 Task: Look for space in Kansas City, United States from 10th July, 2023 to 15th July, 2023 for 7 adults in price range Rs.10000 to Rs.15000. Place can be entire place or shared room with 4 bedrooms having 7 beds and 4 bathrooms. Property type can be house, flat, guest house. Amenities needed are: wifi, TV, free parkinig on premises, gym, breakfast. Booking option can be shelf check-in. Required host language is English.
Action: Mouse moved to (423, 110)
Screenshot: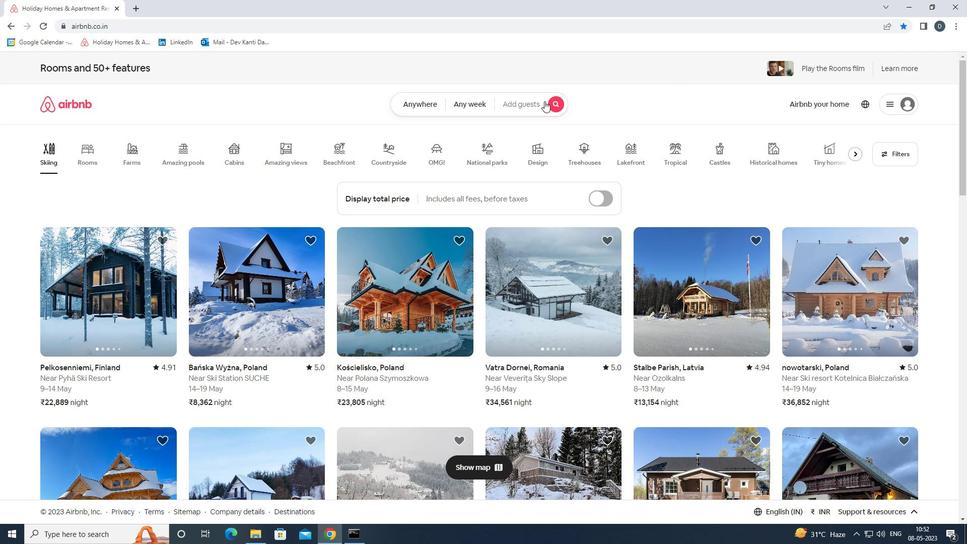 
Action: Mouse pressed left at (423, 110)
Screenshot: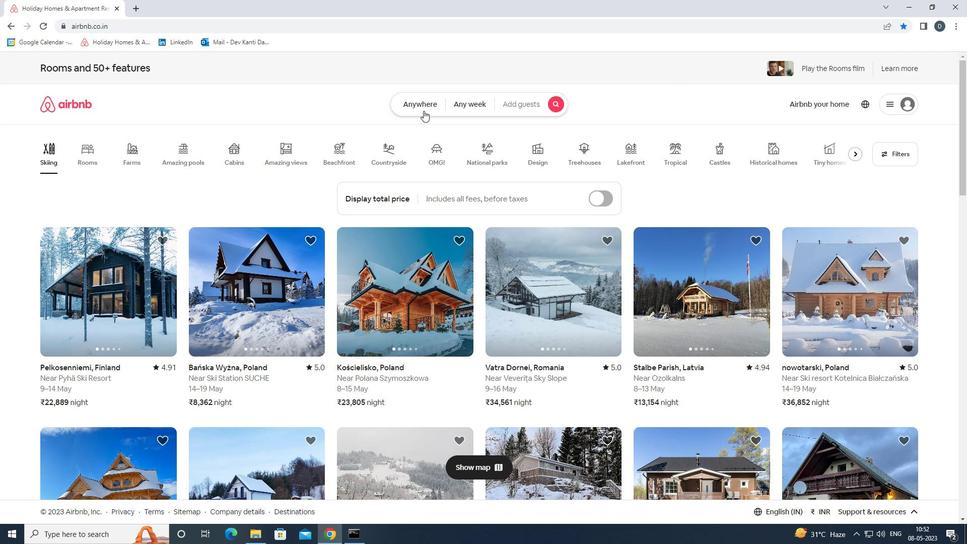 
Action: Mouse moved to (345, 142)
Screenshot: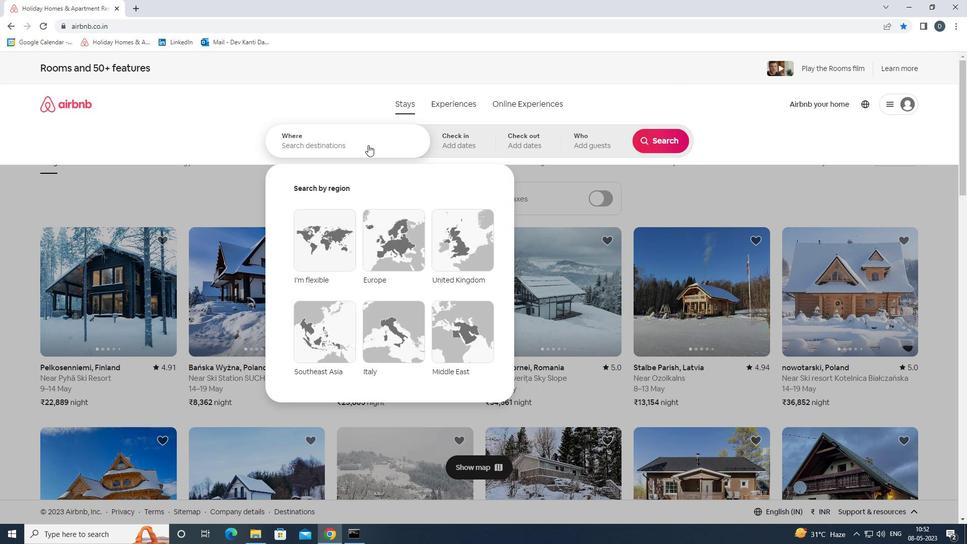 
Action: Mouse pressed left at (345, 142)
Screenshot: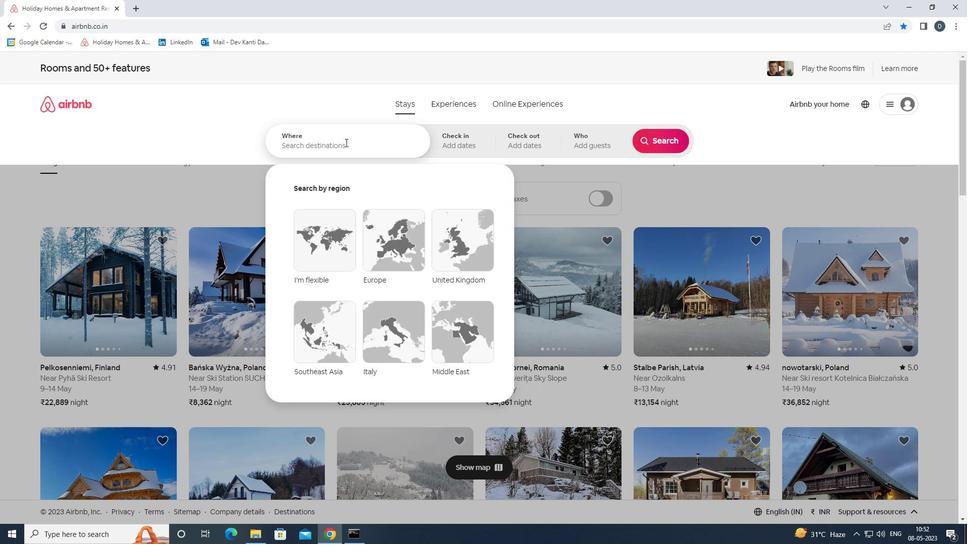 
Action: Mouse moved to (345, 142)
Screenshot: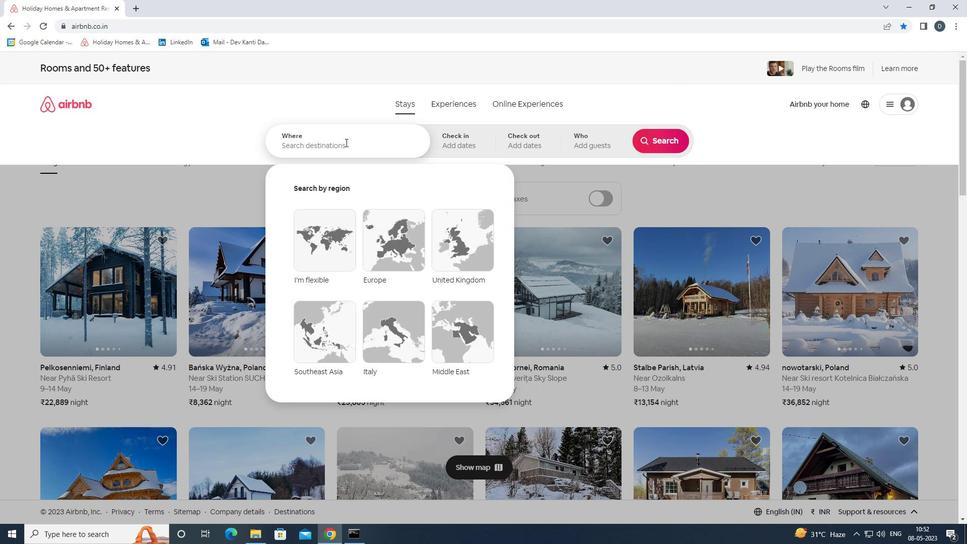 
Action: Key pressed <Key.shift>
Screenshot: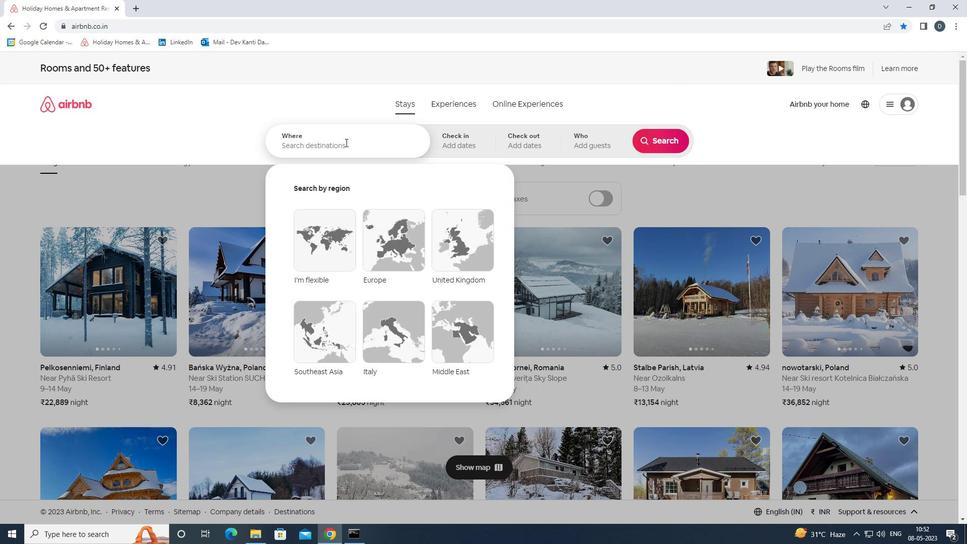 
Action: Mouse moved to (309, 155)
Screenshot: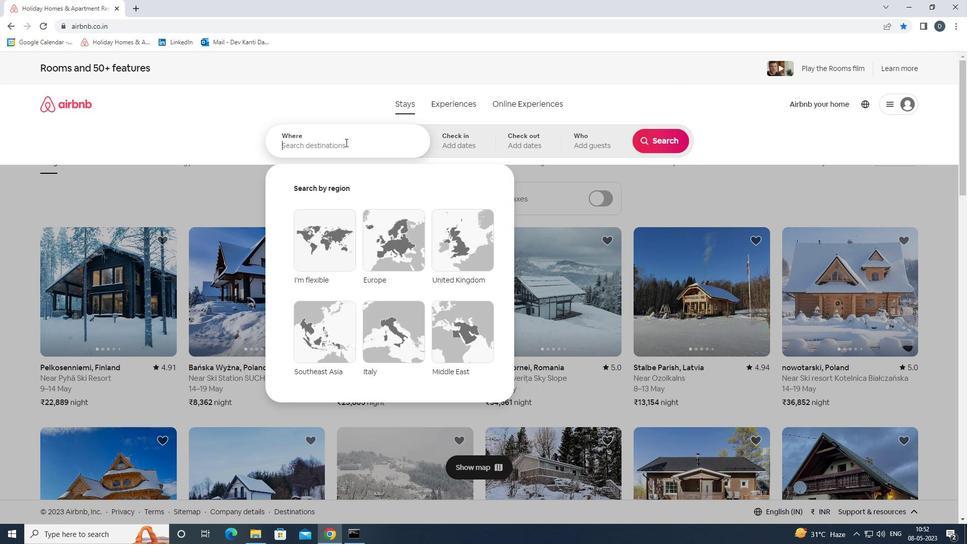 
Action: Key pressed <Key.shift><Key.shift><Key.shift><Key.shift>KANSAS<Key.space><Key.shift><Key.shift>CITY,<Key.shift><Key.shift><Key.shift><Key.shift><Key.shift><Key.shift><Key.shift><Key.shift>UNITED<Key.space><Key.shift><Key.shift><Key.shift><Key.shift><Key.shift>STATES
Screenshot: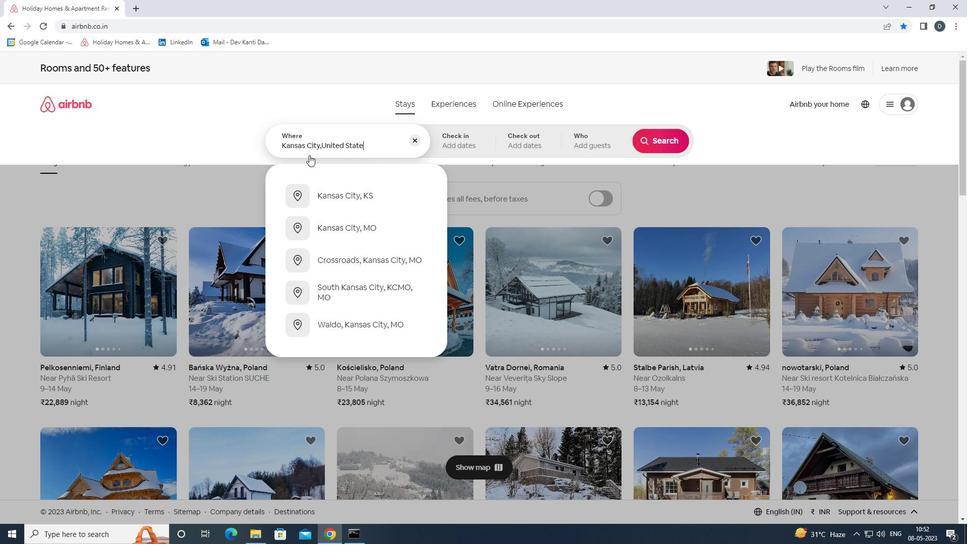 
Action: Mouse moved to (314, 153)
Screenshot: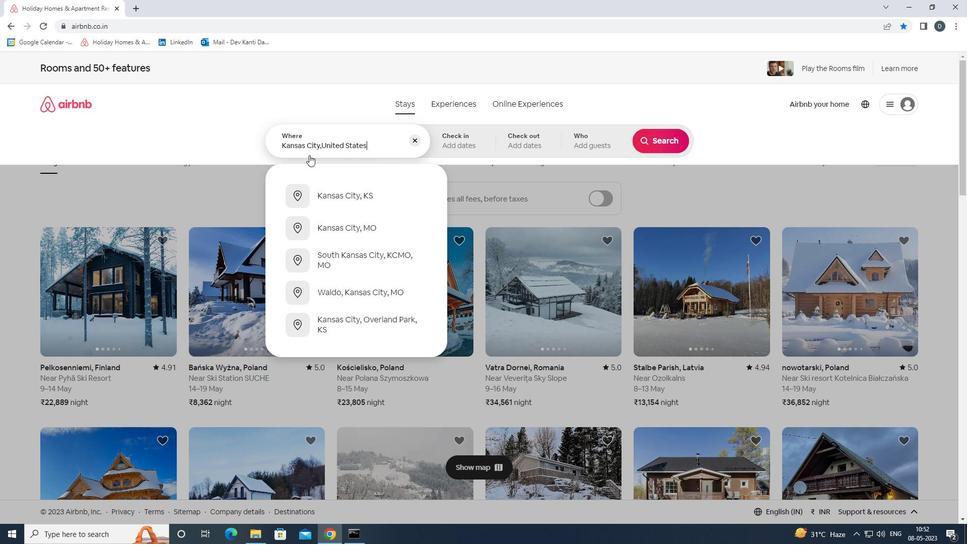 
Action: Key pressed <Key.enter>
Screenshot: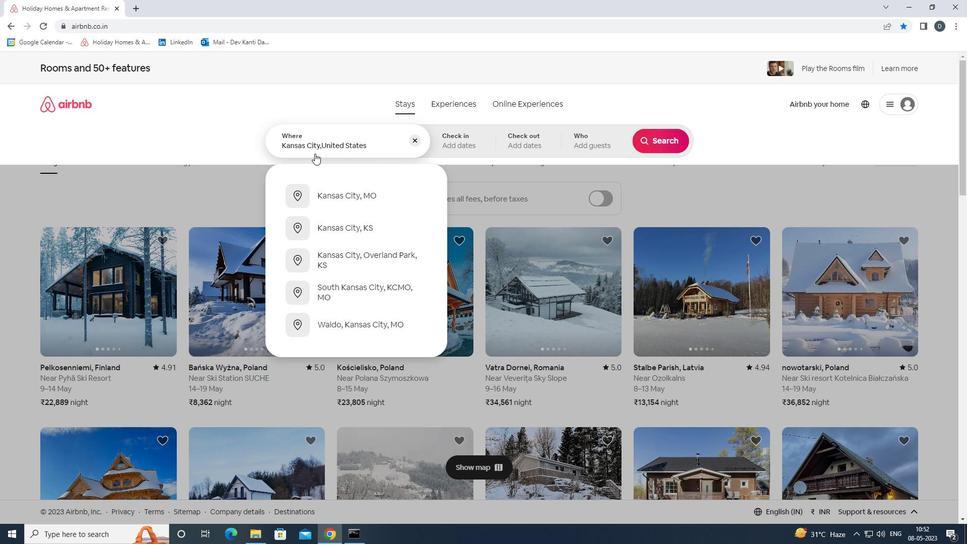 
Action: Mouse moved to (656, 222)
Screenshot: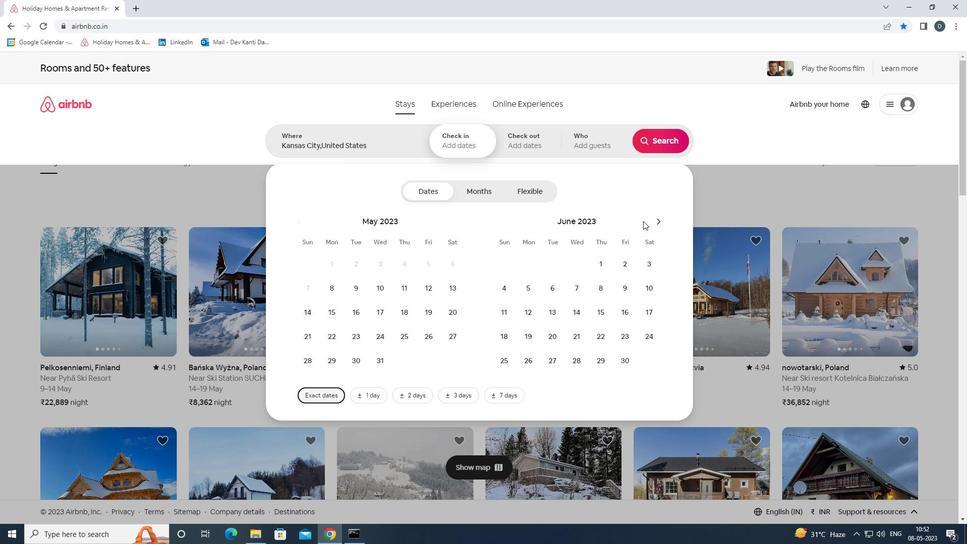 
Action: Mouse pressed left at (656, 222)
Screenshot: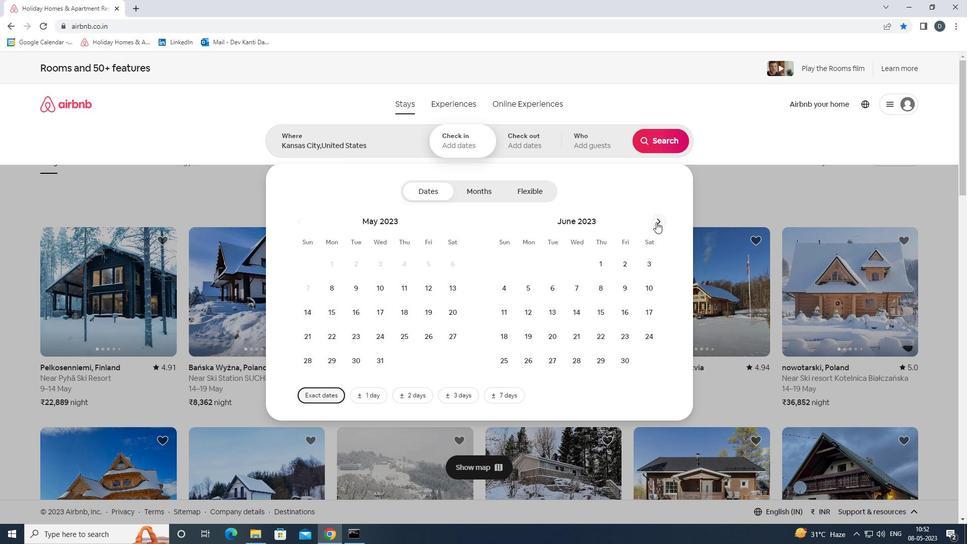
Action: Mouse moved to (536, 313)
Screenshot: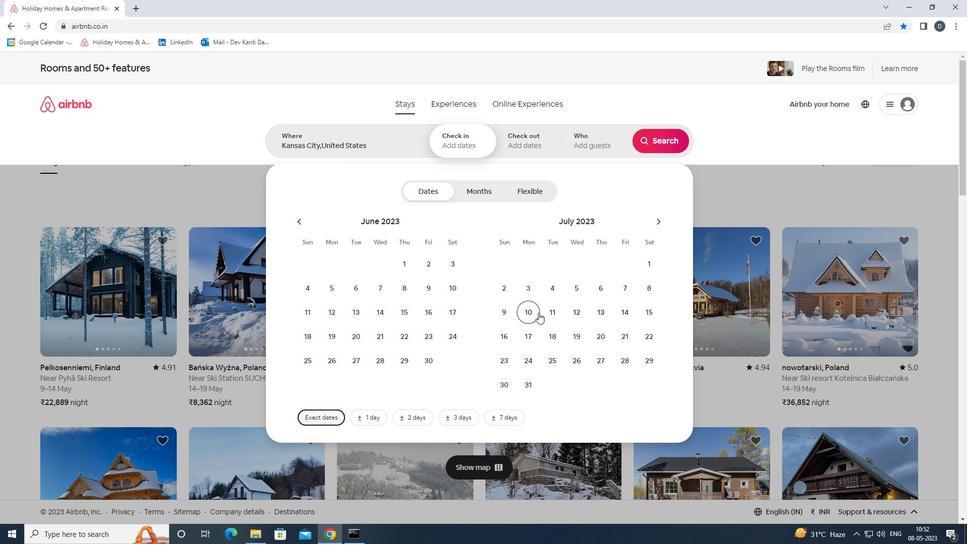 
Action: Mouse pressed left at (536, 313)
Screenshot: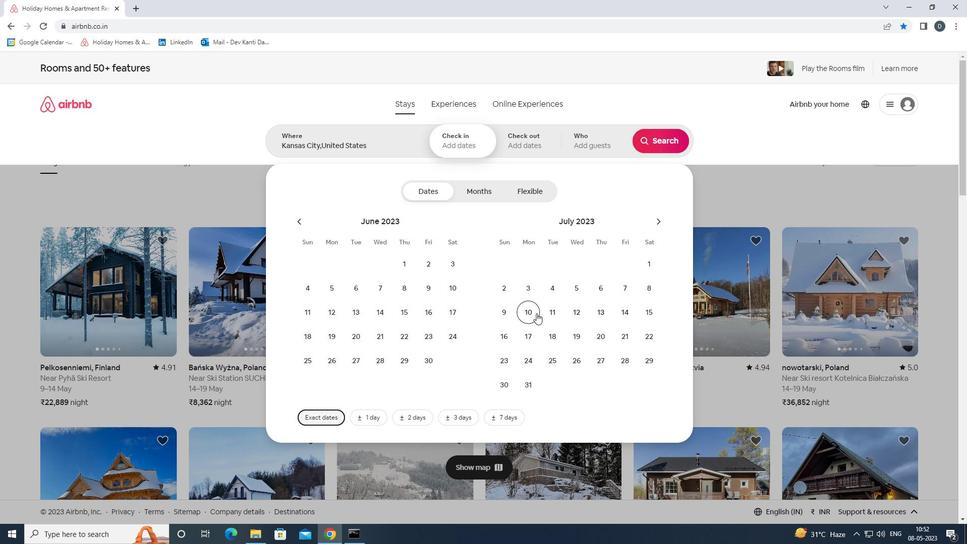 
Action: Mouse moved to (642, 311)
Screenshot: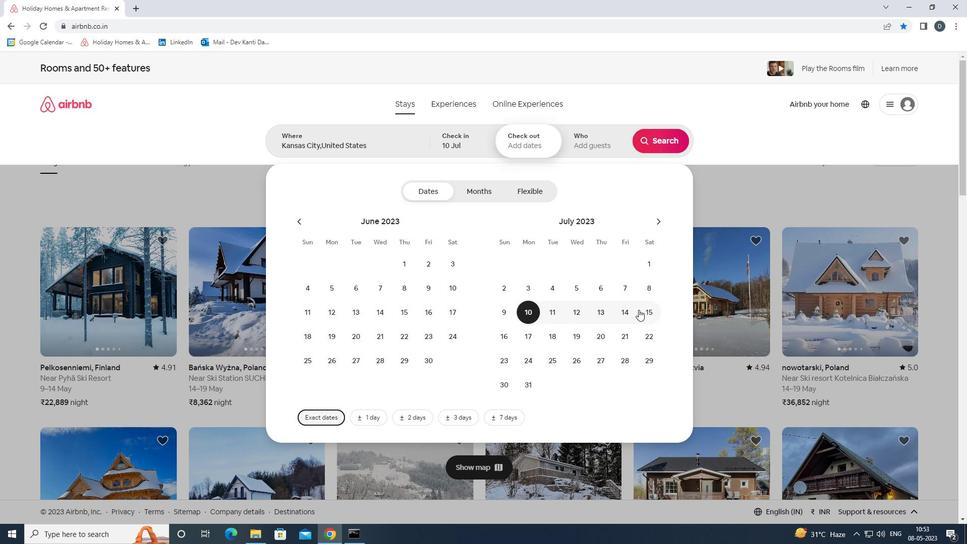 
Action: Mouse pressed left at (642, 311)
Screenshot: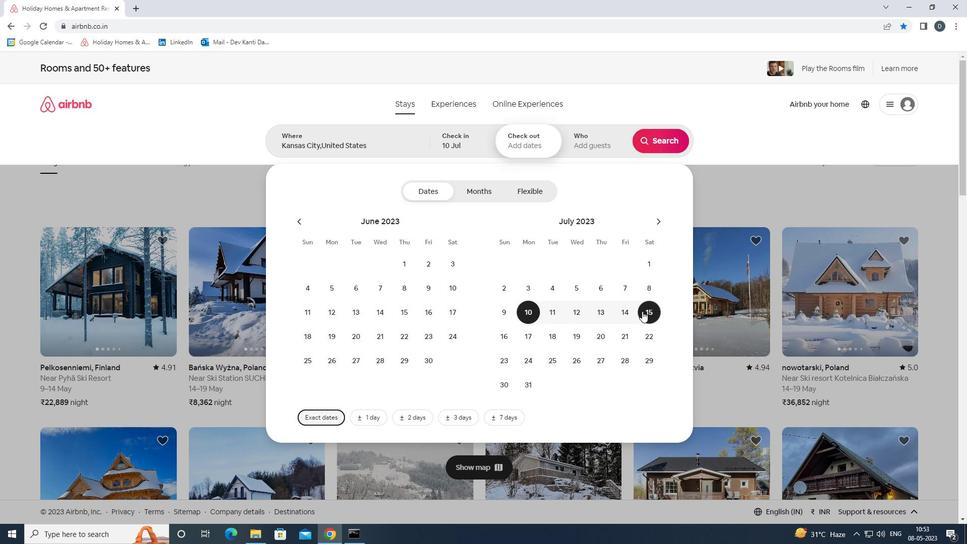 
Action: Mouse moved to (596, 149)
Screenshot: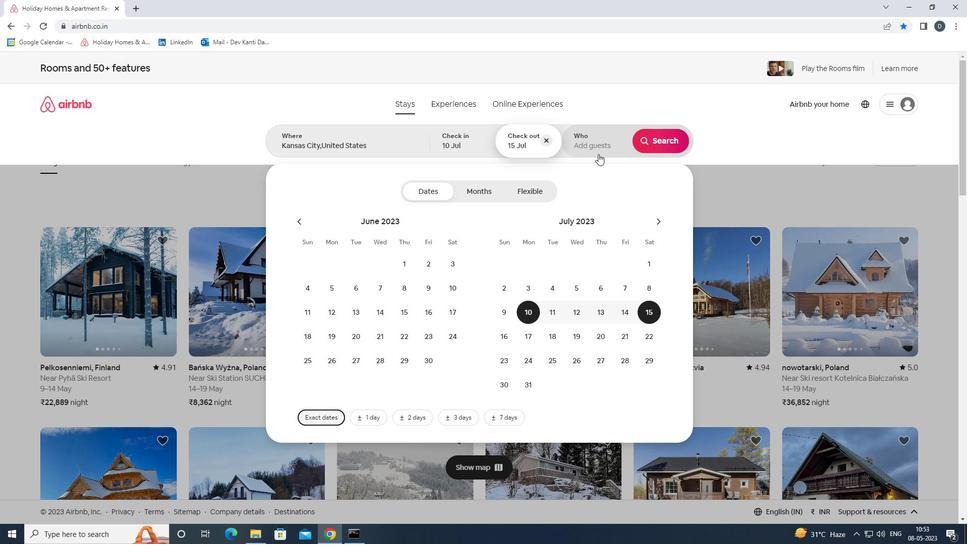 
Action: Mouse pressed left at (596, 149)
Screenshot: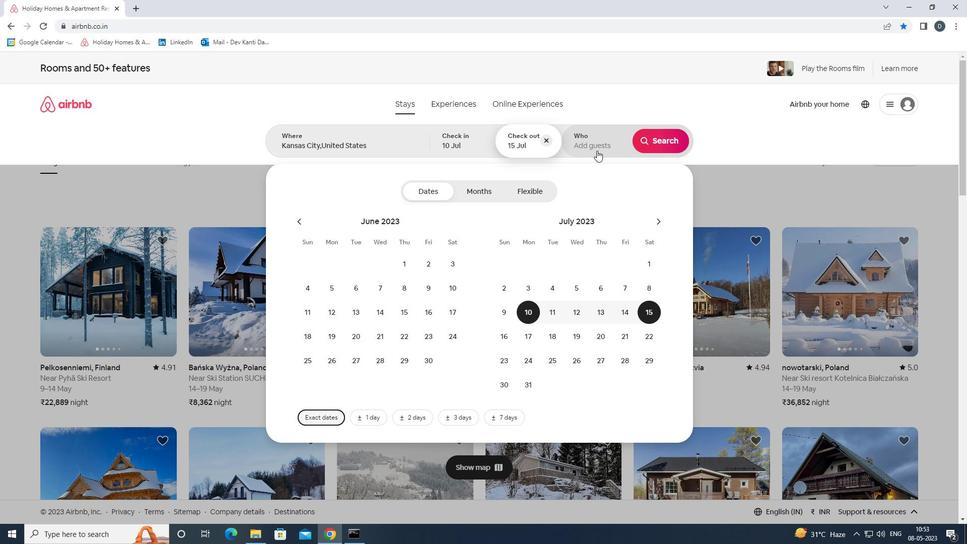 
Action: Mouse moved to (668, 198)
Screenshot: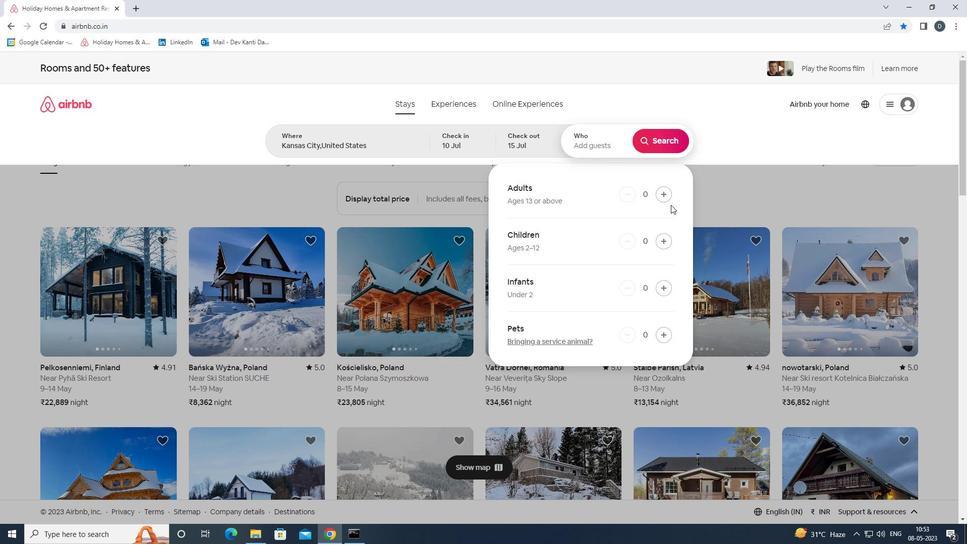 
Action: Mouse pressed left at (668, 198)
Screenshot: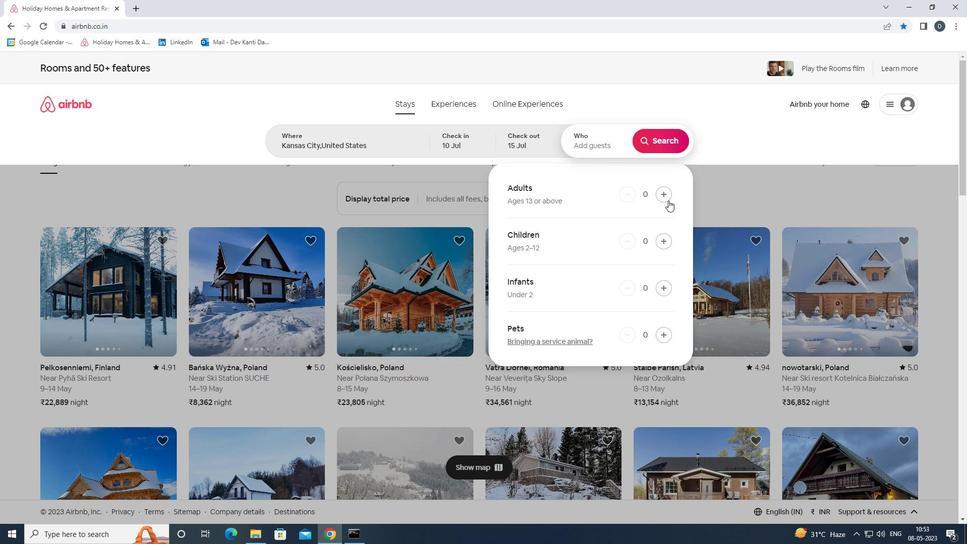 
Action: Mouse pressed left at (668, 198)
Screenshot: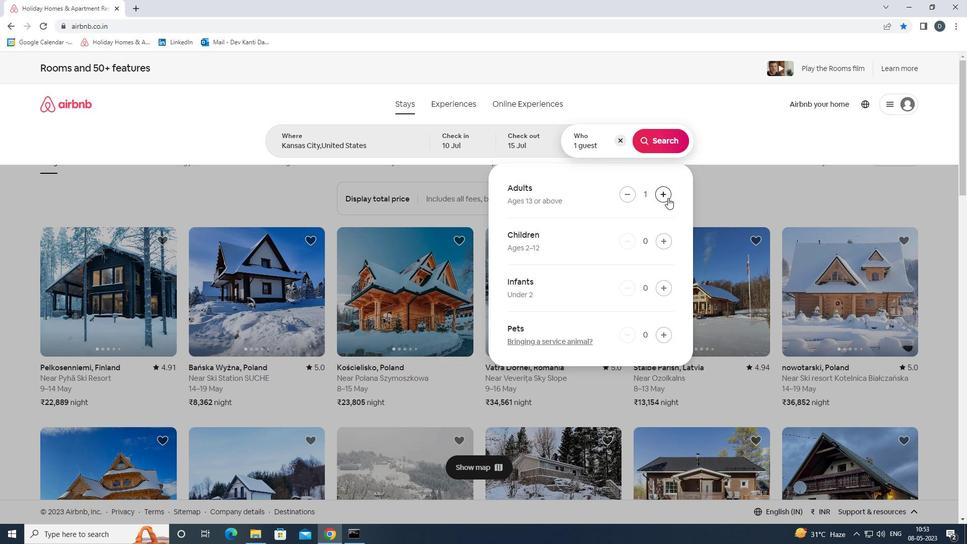 
Action: Mouse pressed left at (668, 198)
Screenshot: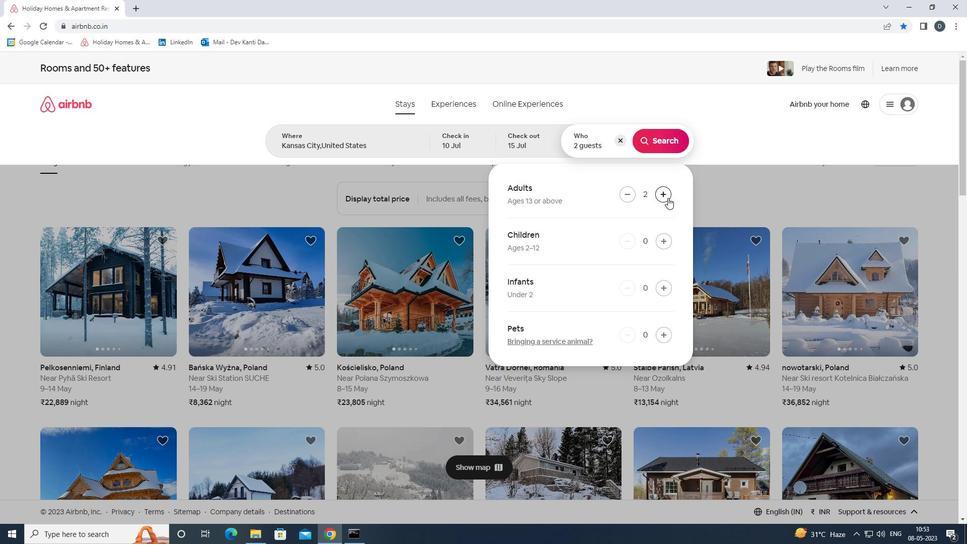 
Action: Mouse pressed left at (668, 198)
Screenshot: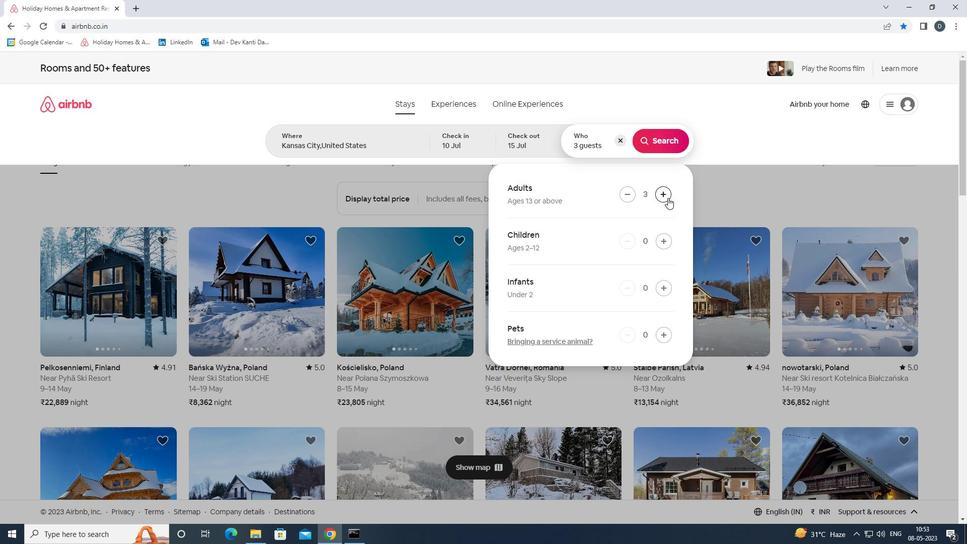 
Action: Mouse pressed left at (668, 198)
Screenshot: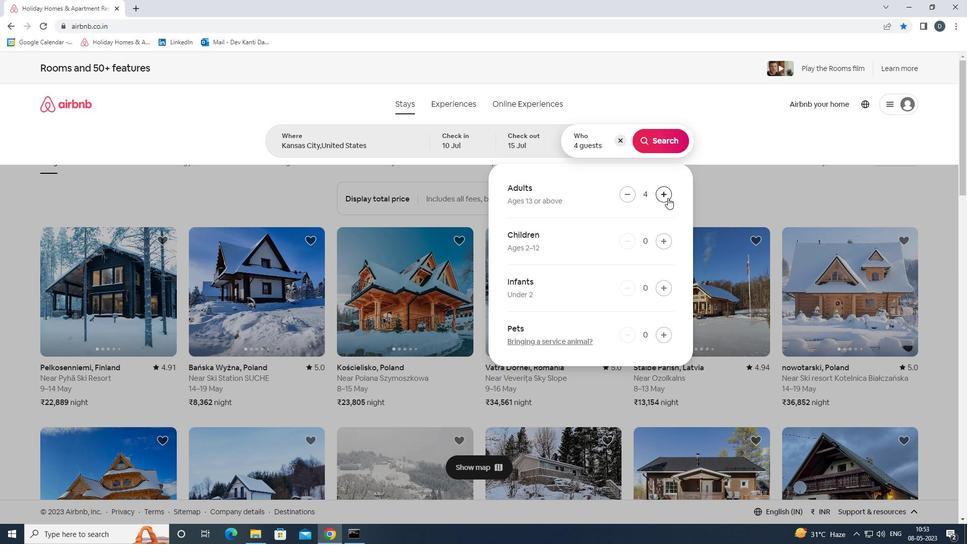 
Action: Mouse pressed left at (668, 198)
Screenshot: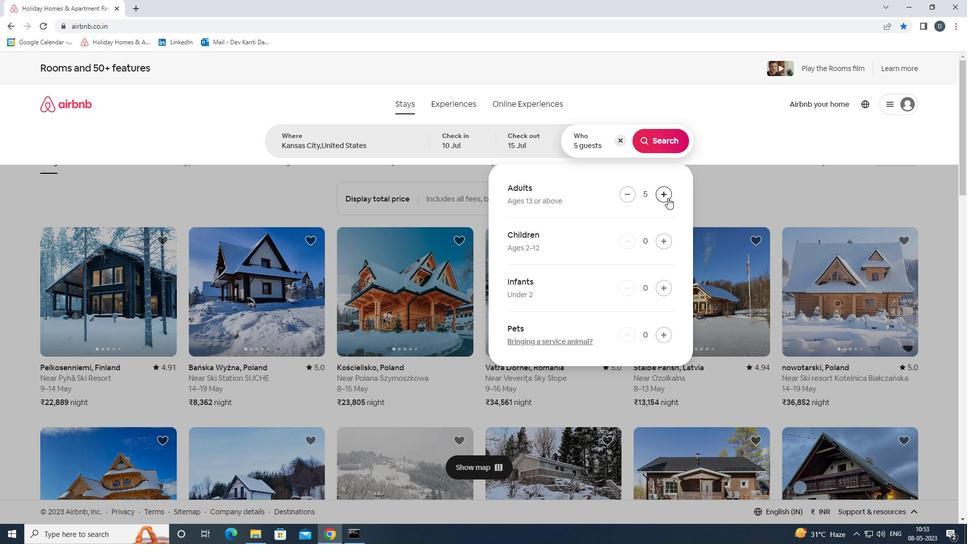 
Action: Mouse moved to (670, 198)
Screenshot: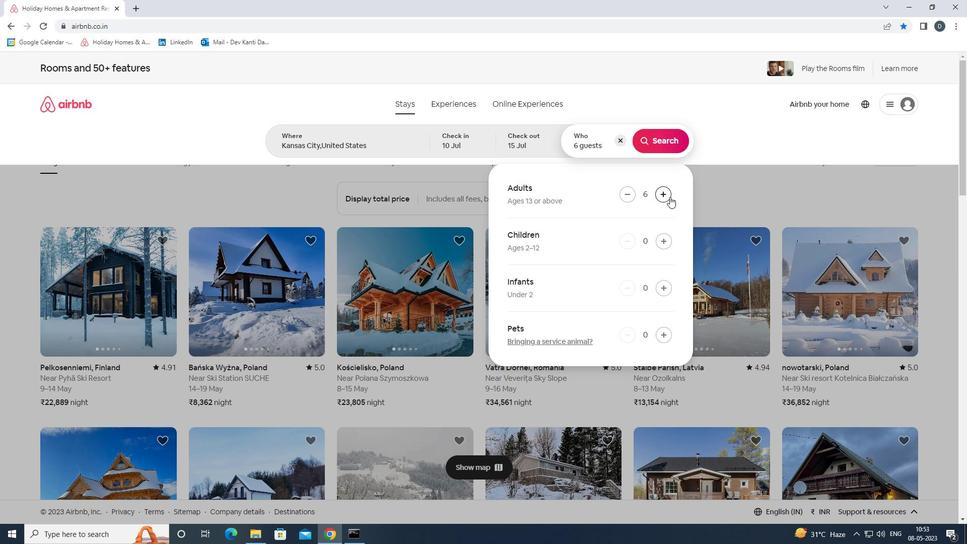 
Action: Mouse pressed left at (670, 198)
Screenshot: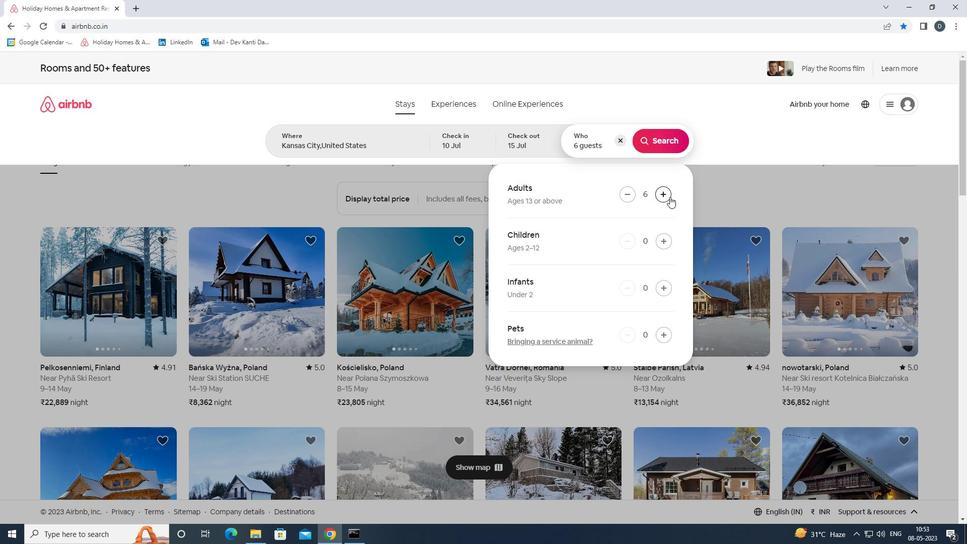 
Action: Mouse moved to (665, 145)
Screenshot: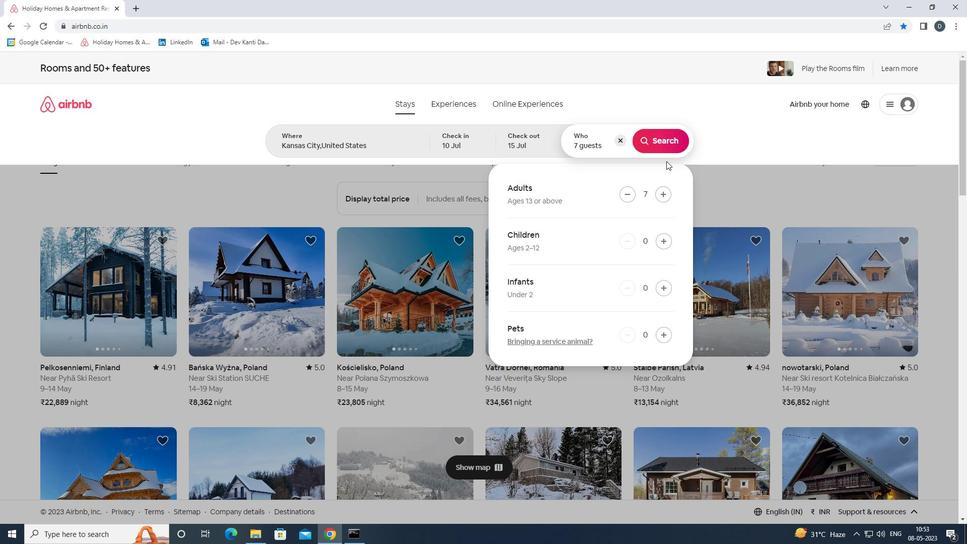 
Action: Mouse pressed left at (665, 145)
Screenshot: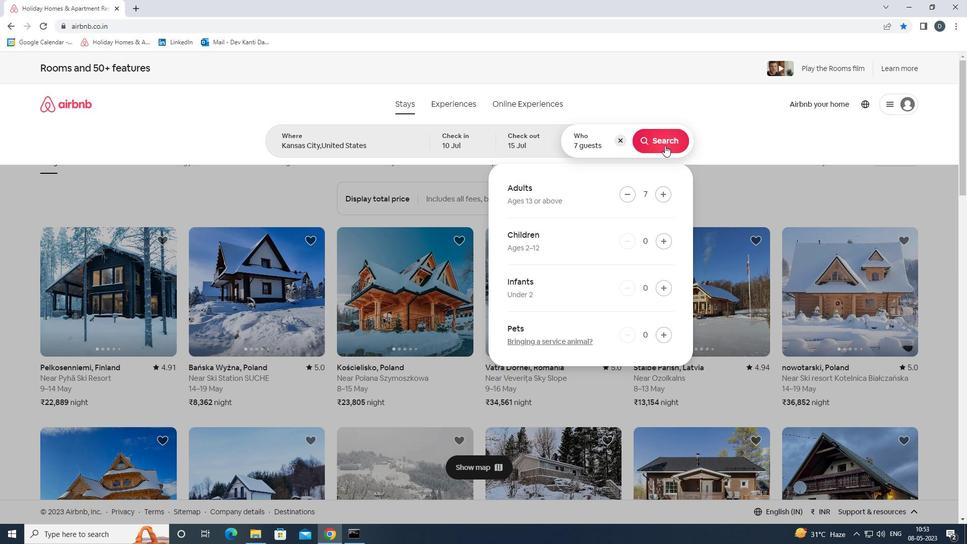 
Action: Mouse moved to (924, 113)
Screenshot: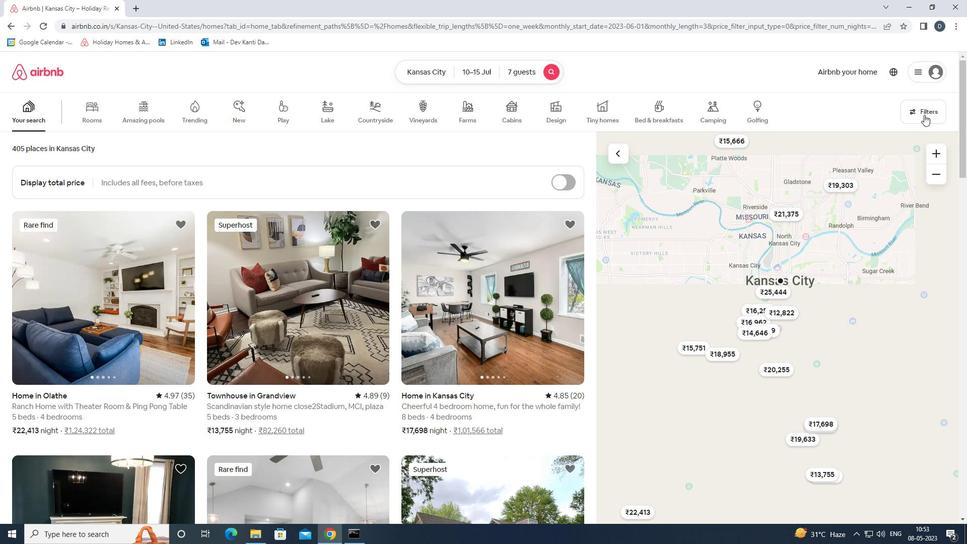 
Action: Mouse pressed left at (924, 113)
Screenshot: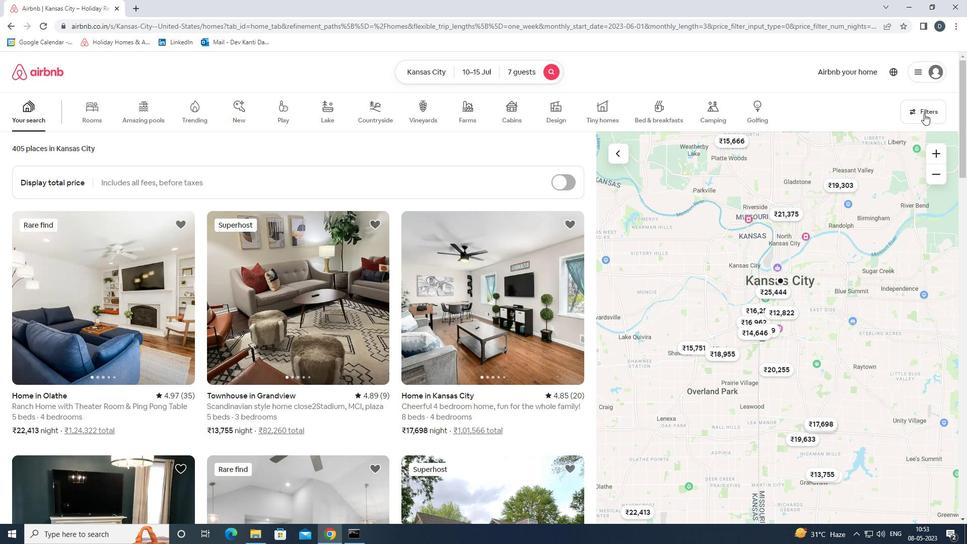 
Action: Mouse moved to (402, 355)
Screenshot: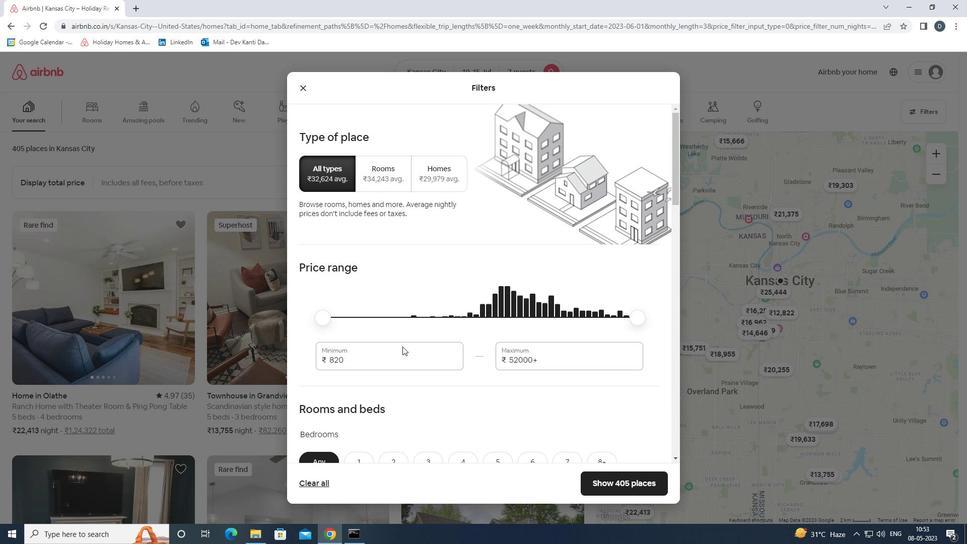 
Action: Mouse pressed left at (402, 355)
Screenshot: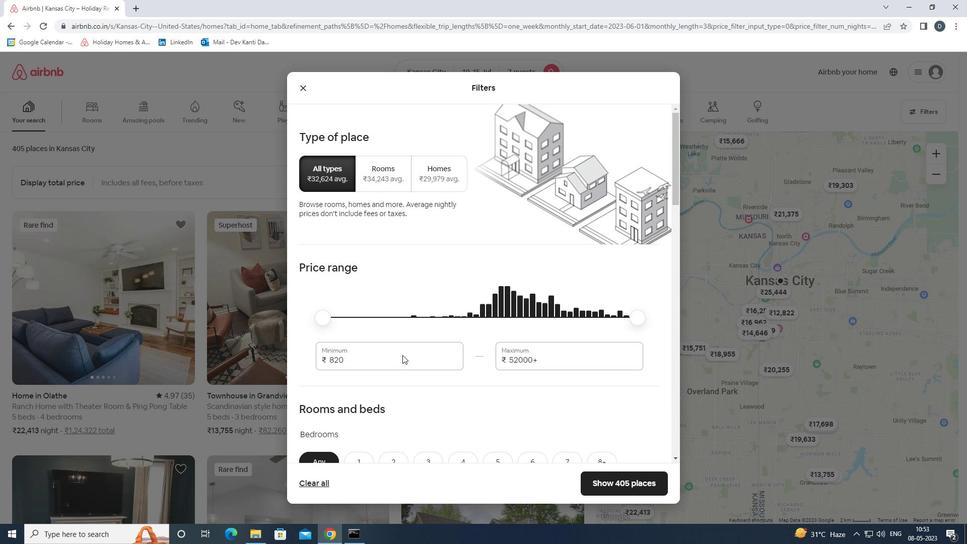 
Action: Mouse pressed left at (402, 355)
Screenshot: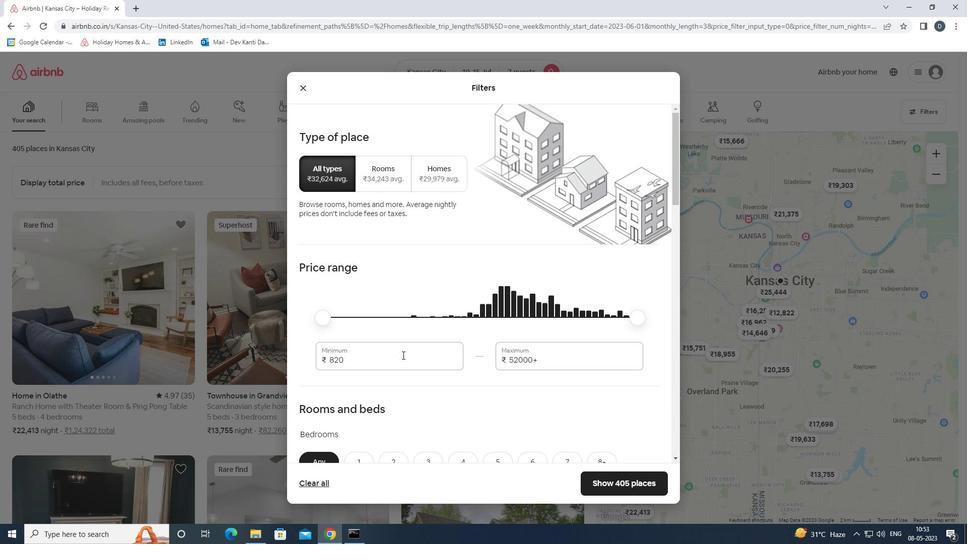 
Action: Key pressed 10000<Key.tab>15000
Screenshot: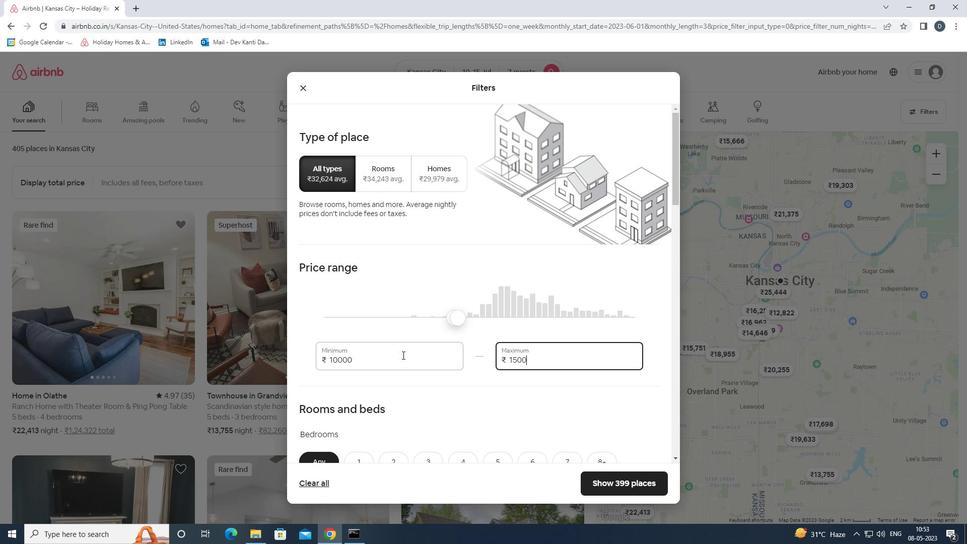 
Action: Mouse scrolled (402, 354) with delta (0, 0)
Screenshot: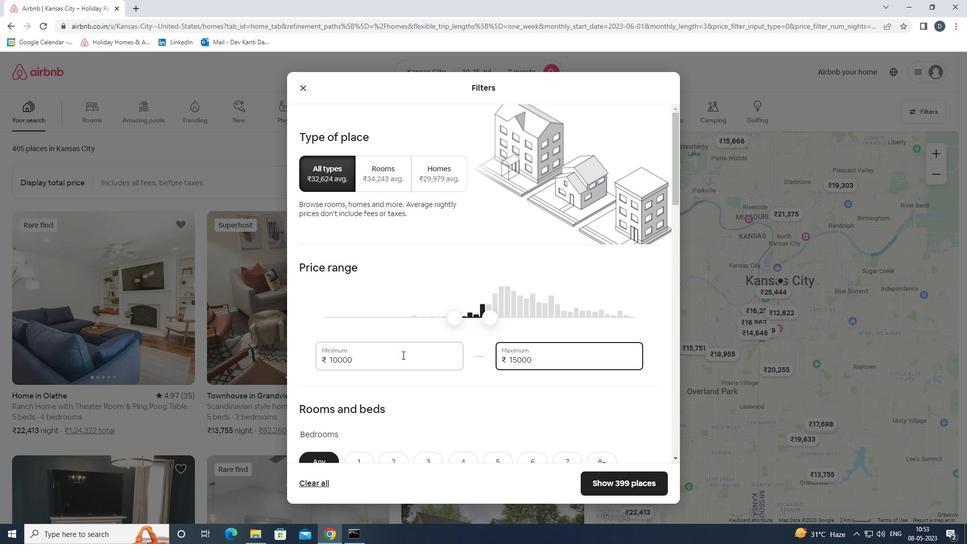 
Action: Mouse scrolled (402, 354) with delta (0, 0)
Screenshot: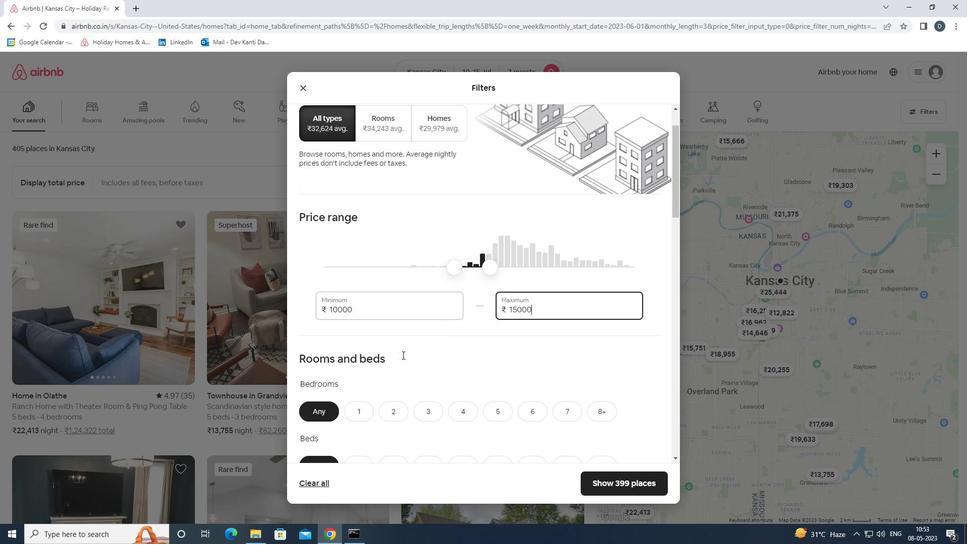 
Action: Mouse scrolled (402, 354) with delta (0, 0)
Screenshot: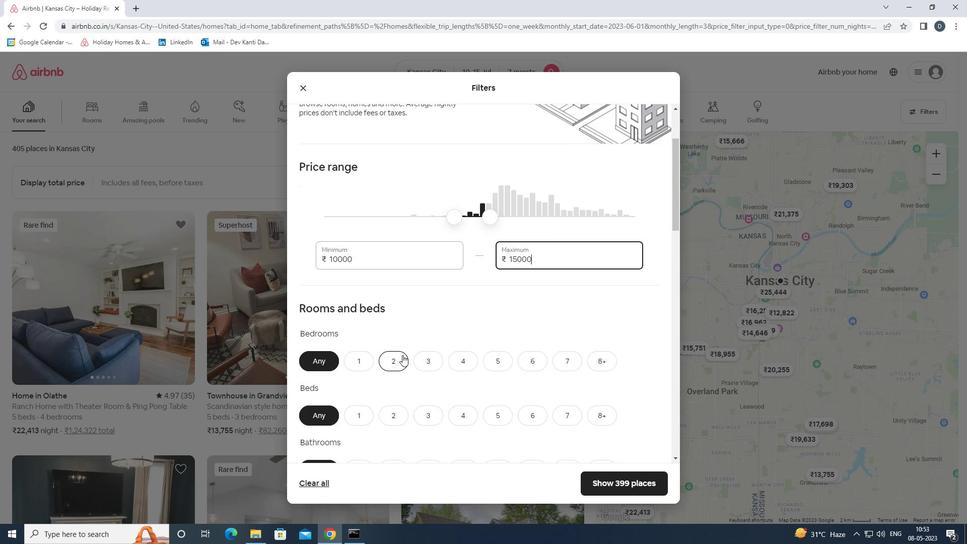 
Action: Mouse moved to (464, 312)
Screenshot: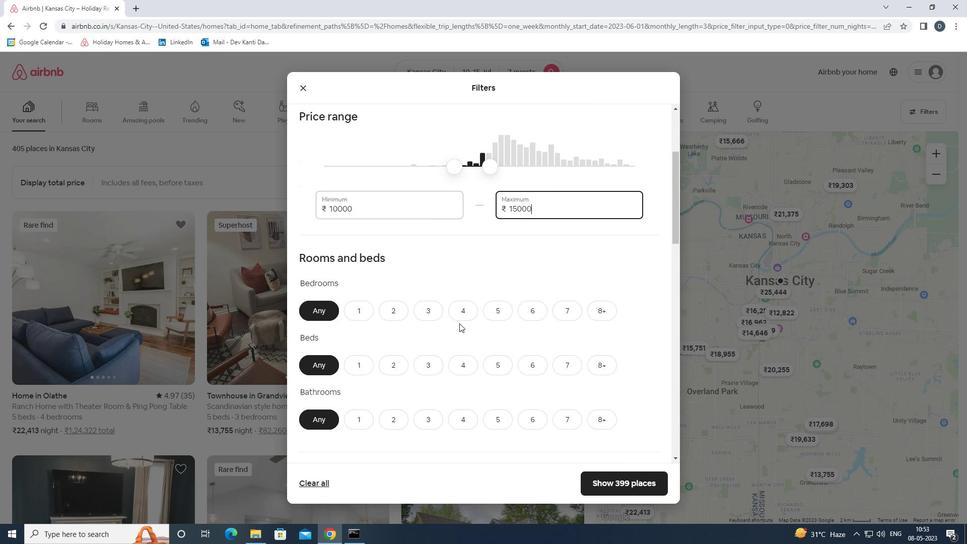 
Action: Mouse pressed left at (464, 312)
Screenshot: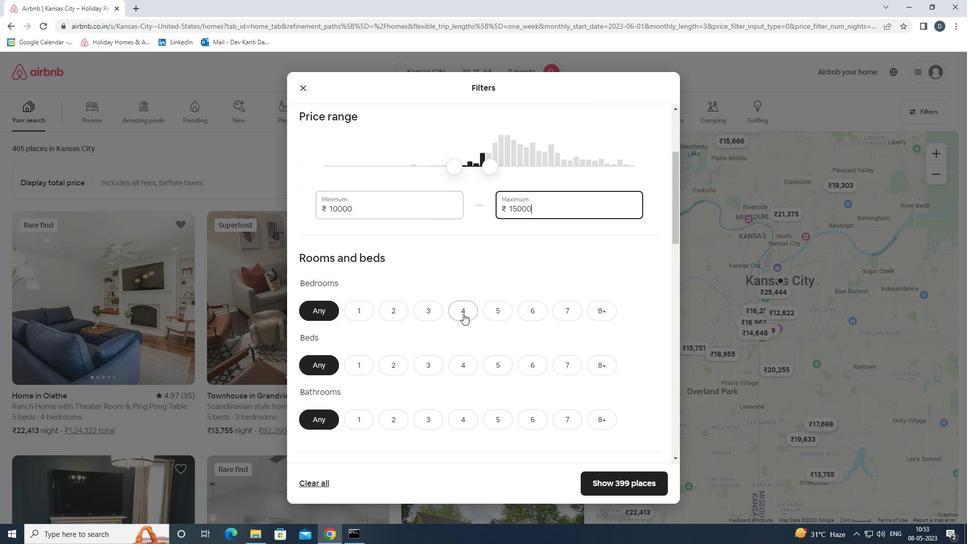 
Action: Mouse moved to (575, 362)
Screenshot: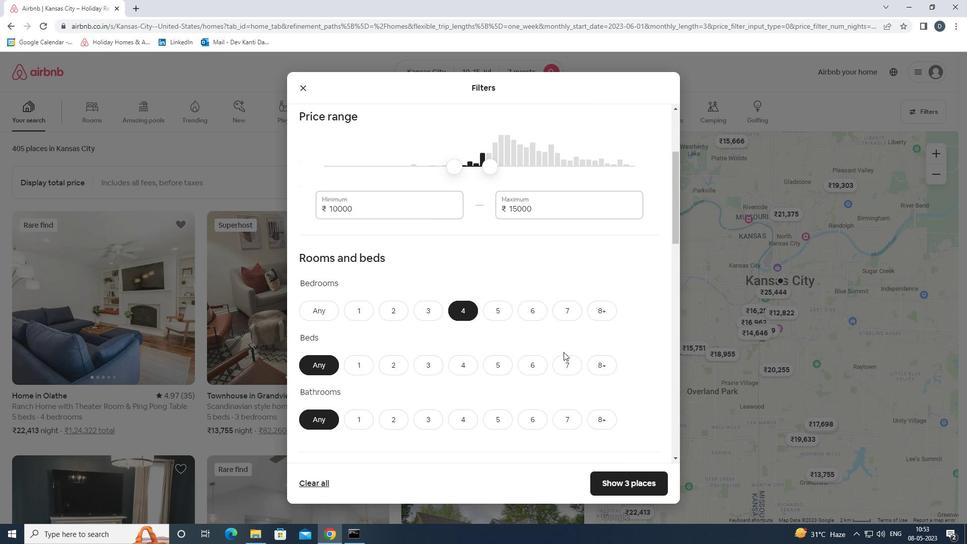 
Action: Mouse pressed left at (575, 362)
Screenshot: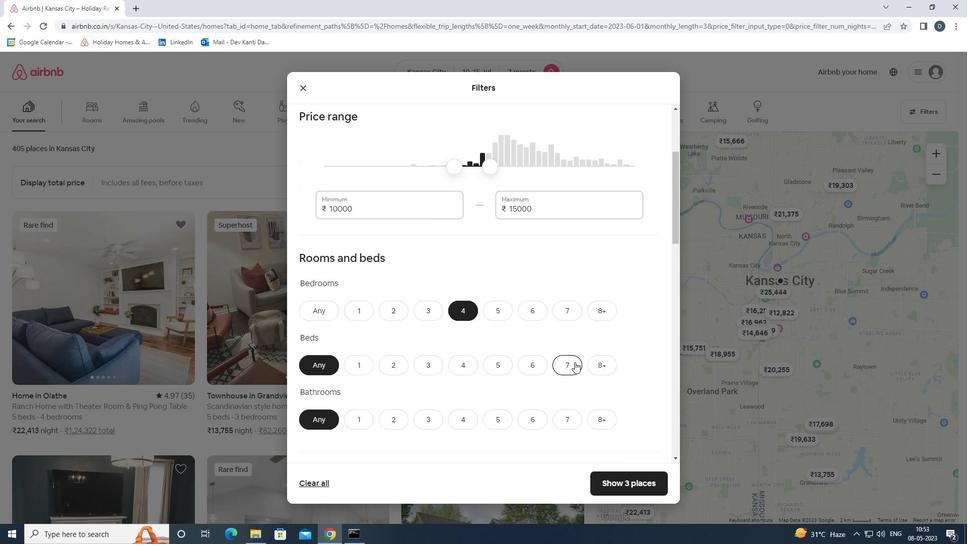 
Action: Mouse moved to (465, 422)
Screenshot: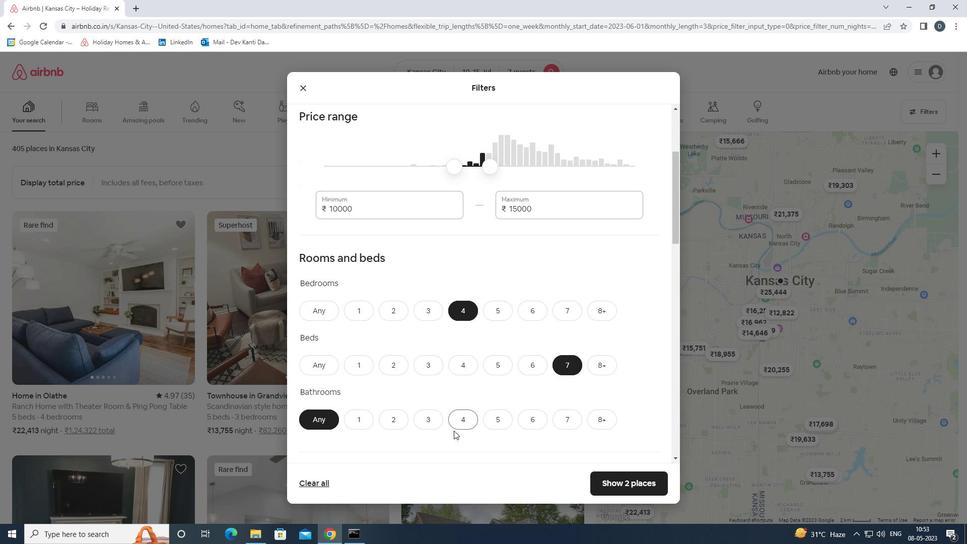 
Action: Mouse pressed left at (465, 422)
Screenshot: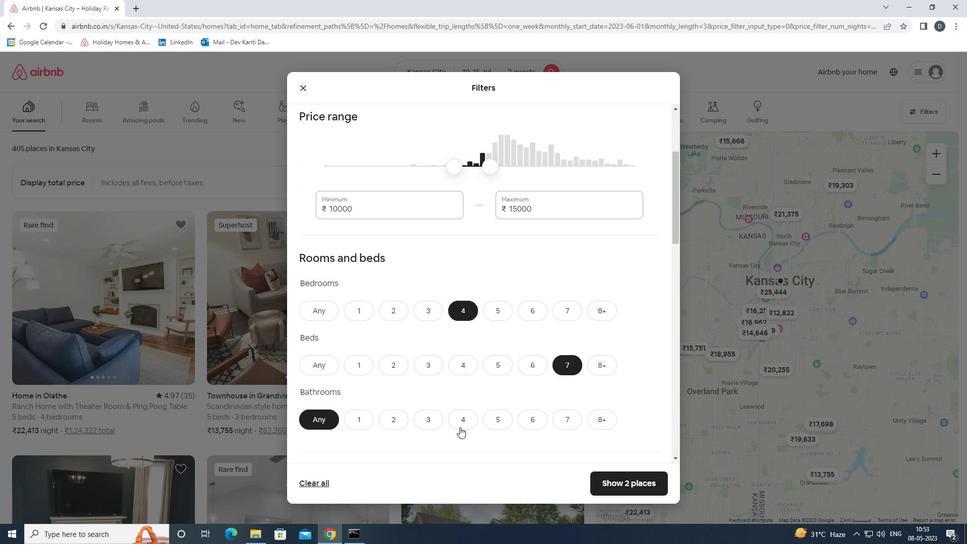 
Action: Mouse moved to (473, 407)
Screenshot: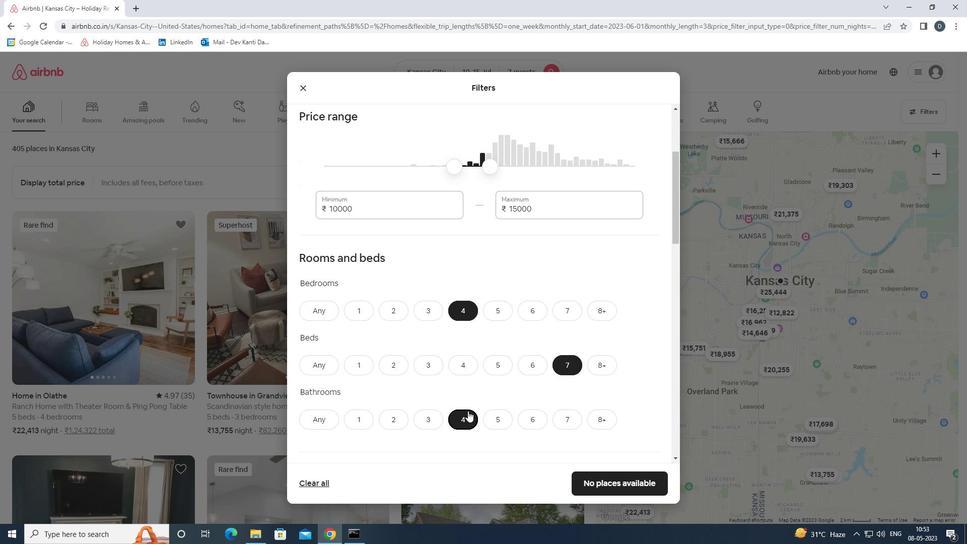 
Action: Mouse scrolled (473, 406) with delta (0, 0)
Screenshot: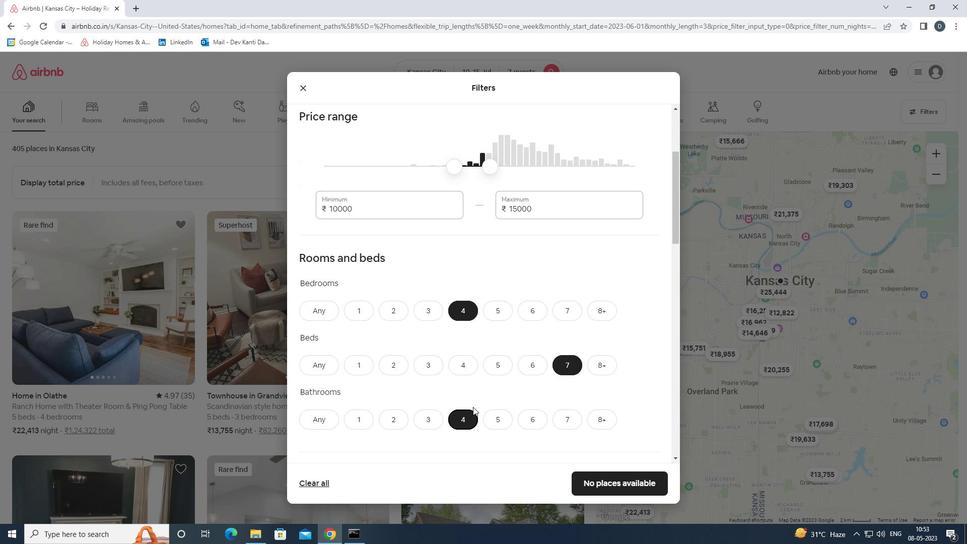 
Action: Mouse scrolled (473, 406) with delta (0, 0)
Screenshot: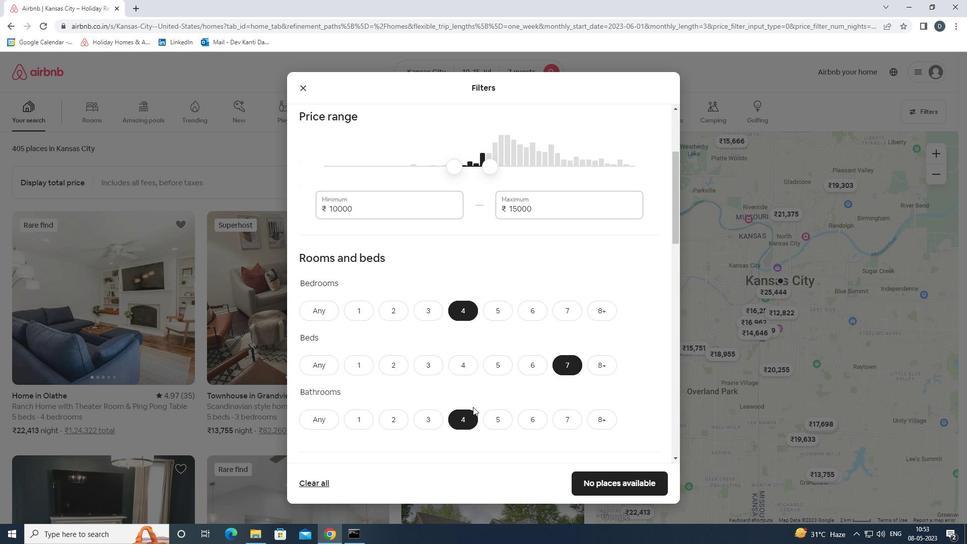 
Action: Mouse scrolled (473, 406) with delta (0, 0)
Screenshot: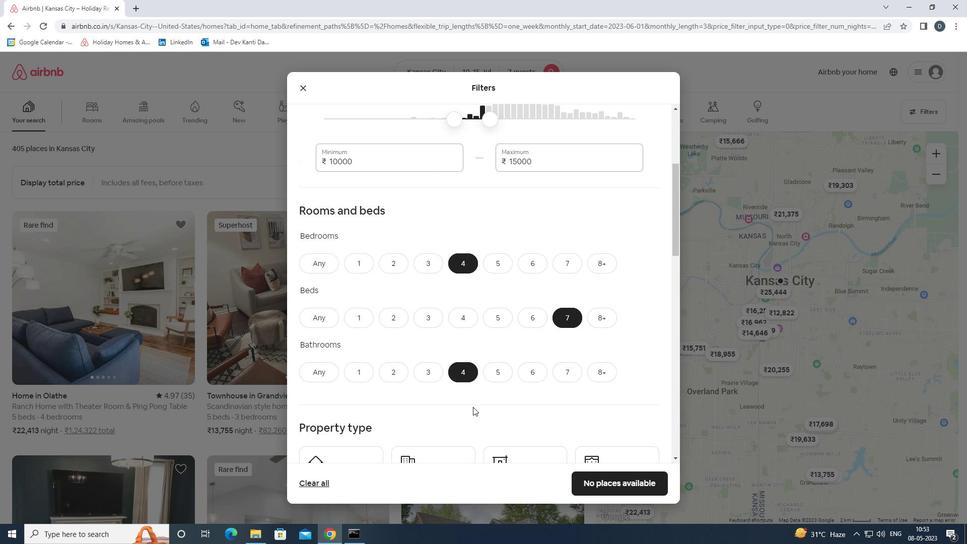 
Action: Mouse moved to (365, 379)
Screenshot: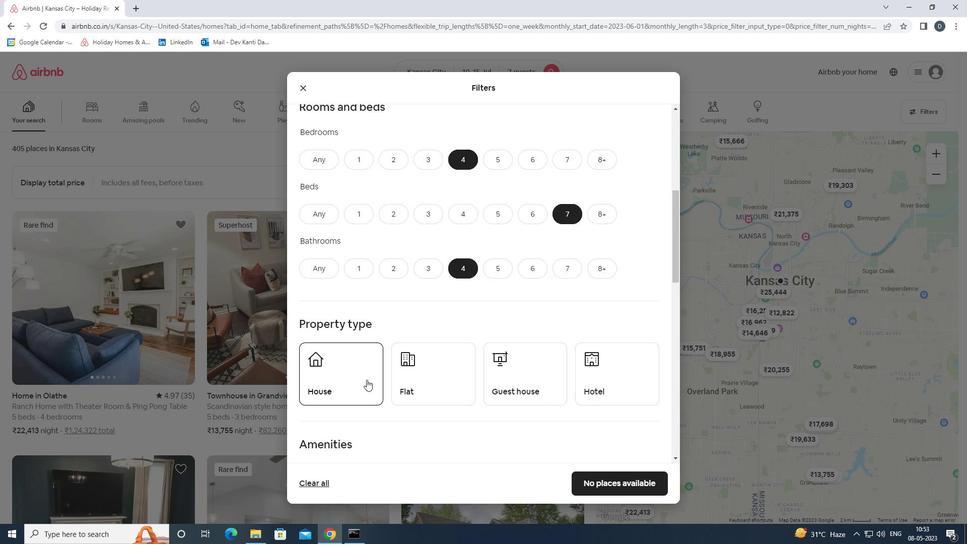 
Action: Mouse pressed left at (365, 379)
Screenshot: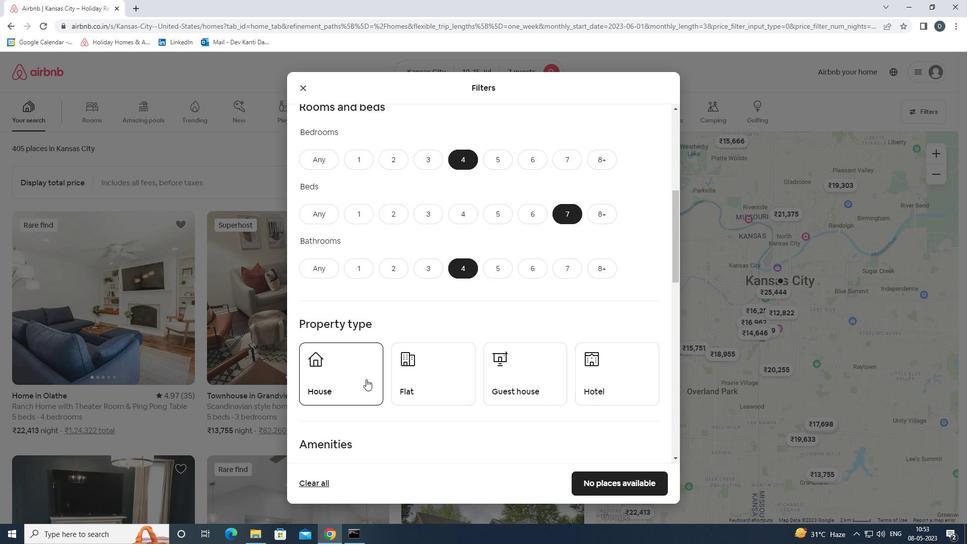 
Action: Mouse moved to (428, 370)
Screenshot: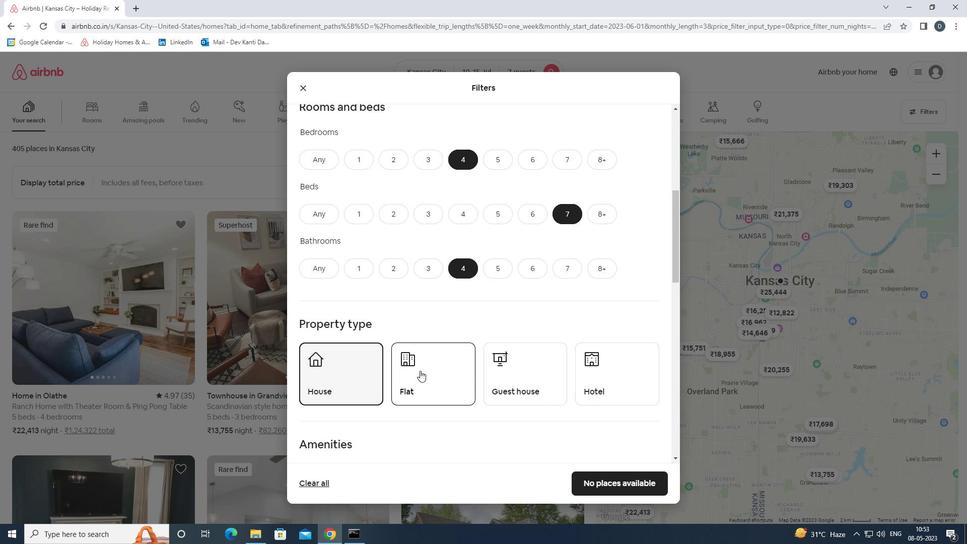 
Action: Mouse pressed left at (428, 370)
Screenshot: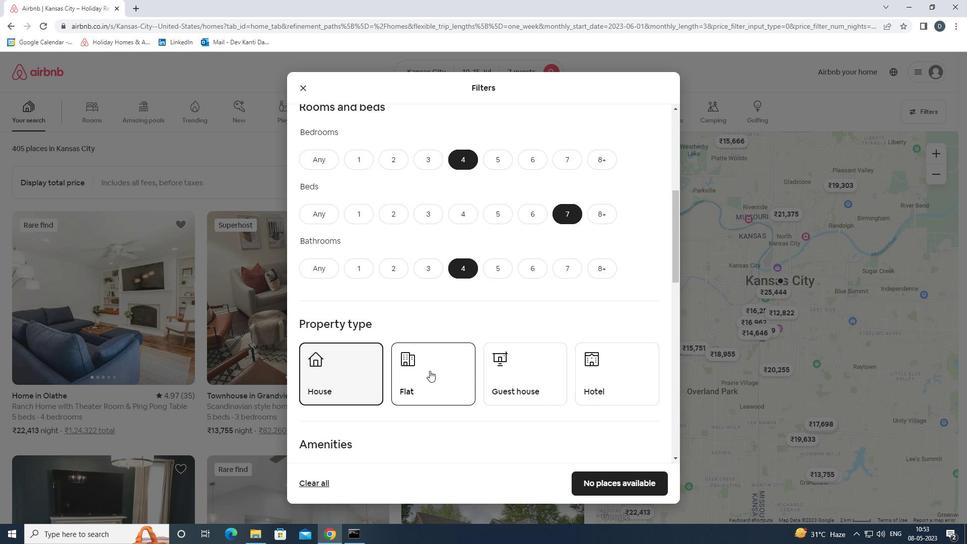 
Action: Mouse moved to (501, 381)
Screenshot: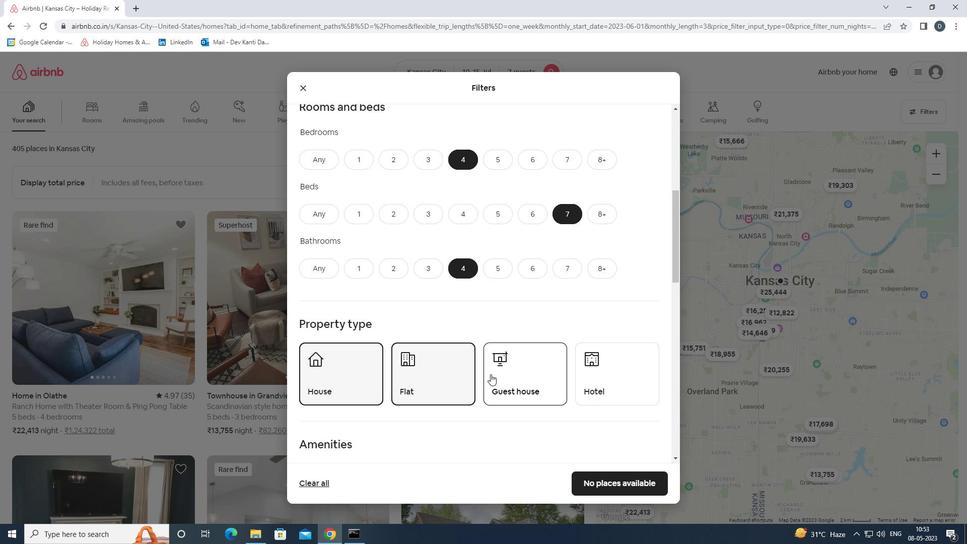 
Action: Mouse pressed left at (501, 381)
Screenshot: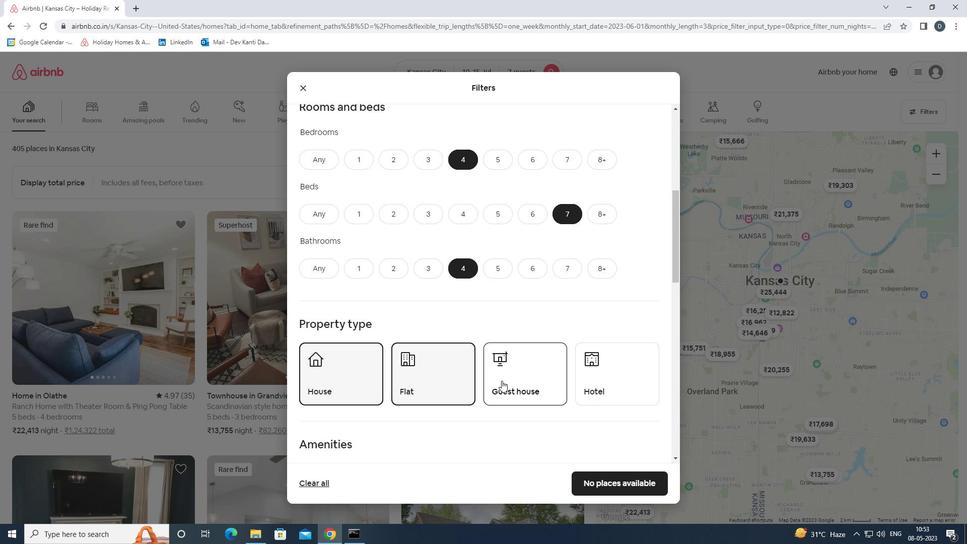 
Action: Mouse moved to (501, 382)
Screenshot: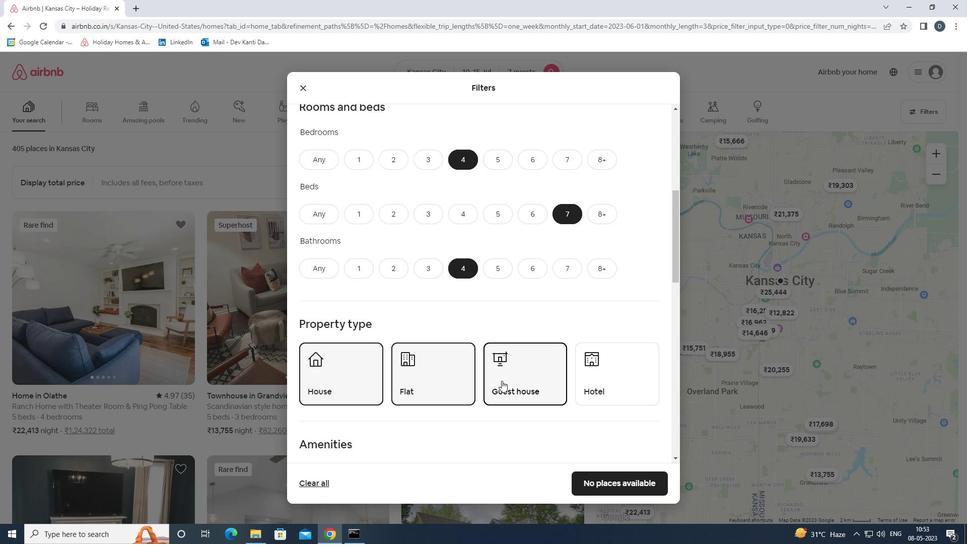 
Action: Mouse scrolled (501, 382) with delta (0, 0)
Screenshot: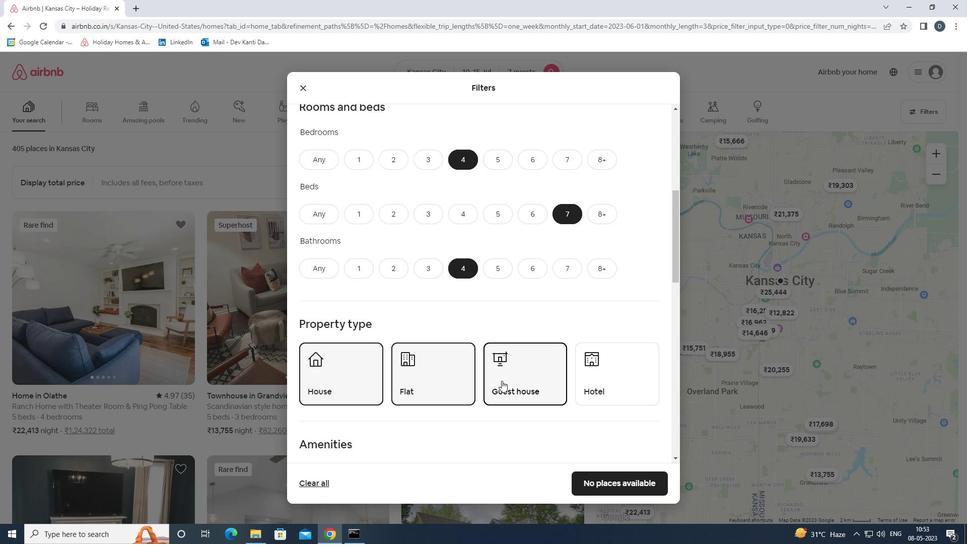 
Action: Mouse scrolled (501, 382) with delta (0, 0)
Screenshot: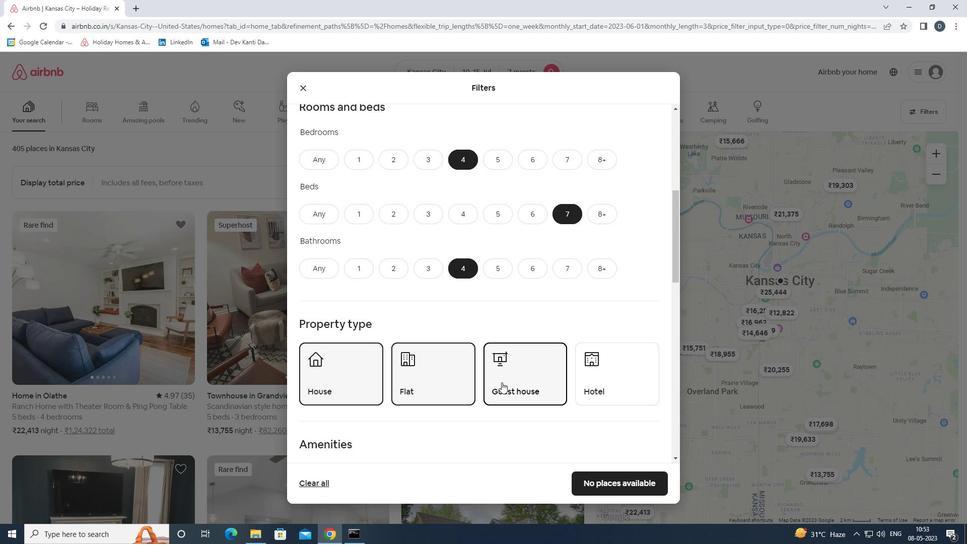 
Action: Mouse scrolled (501, 382) with delta (0, 0)
Screenshot: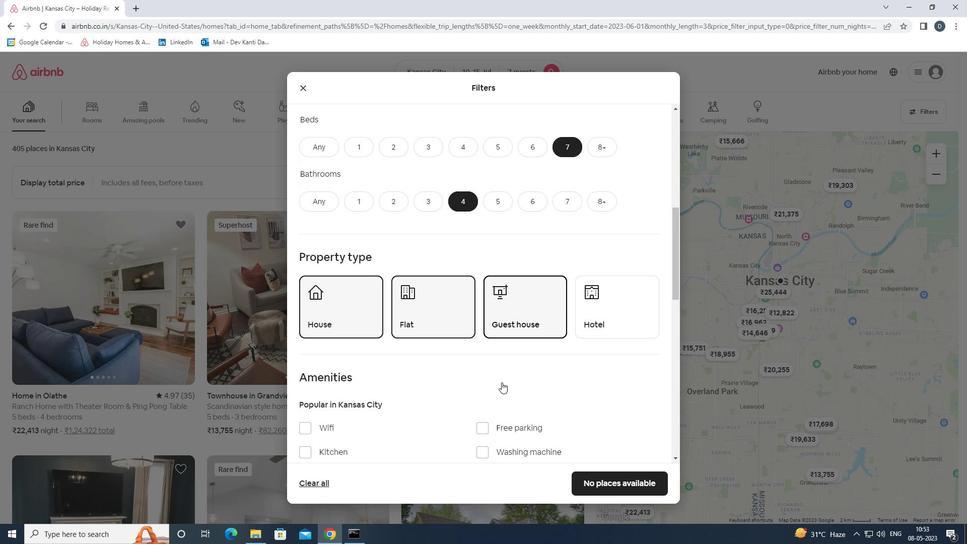 
Action: Mouse moved to (321, 344)
Screenshot: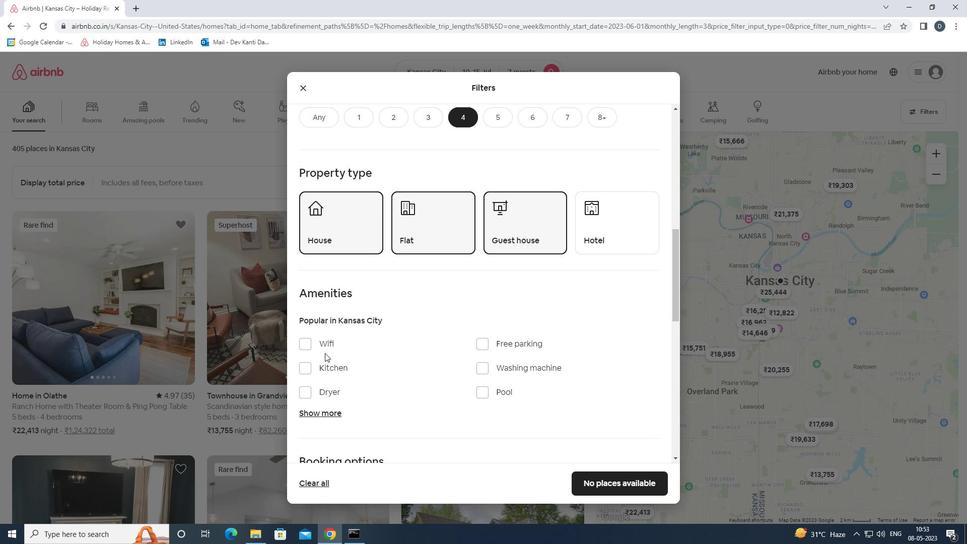 
Action: Mouse pressed left at (321, 344)
Screenshot: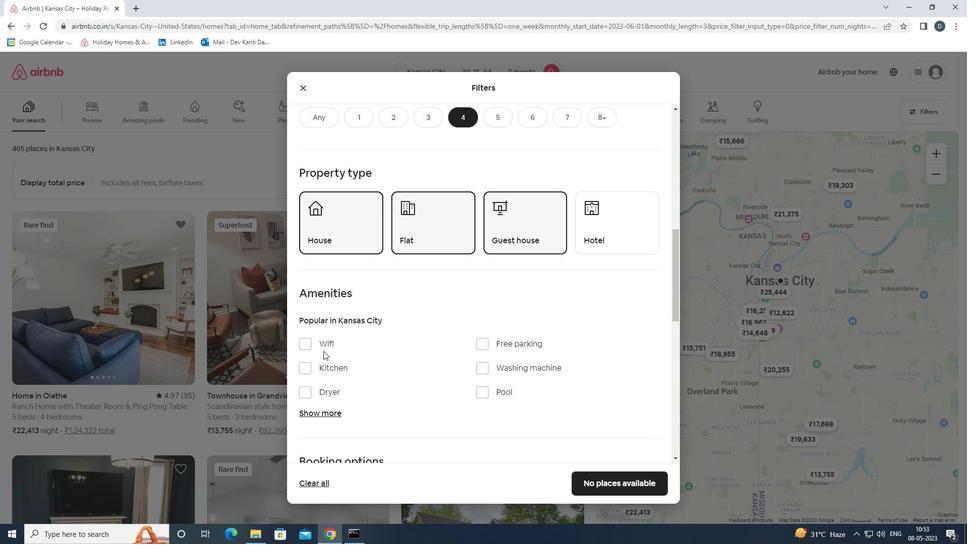 
Action: Mouse moved to (496, 342)
Screenshot: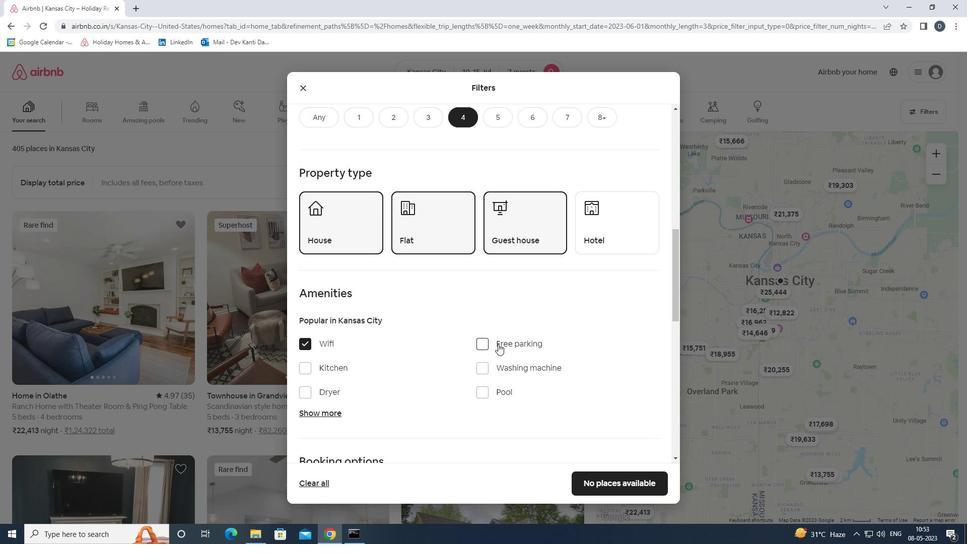 
Action: Mouse pressed left at (496, 342)
Screenshot: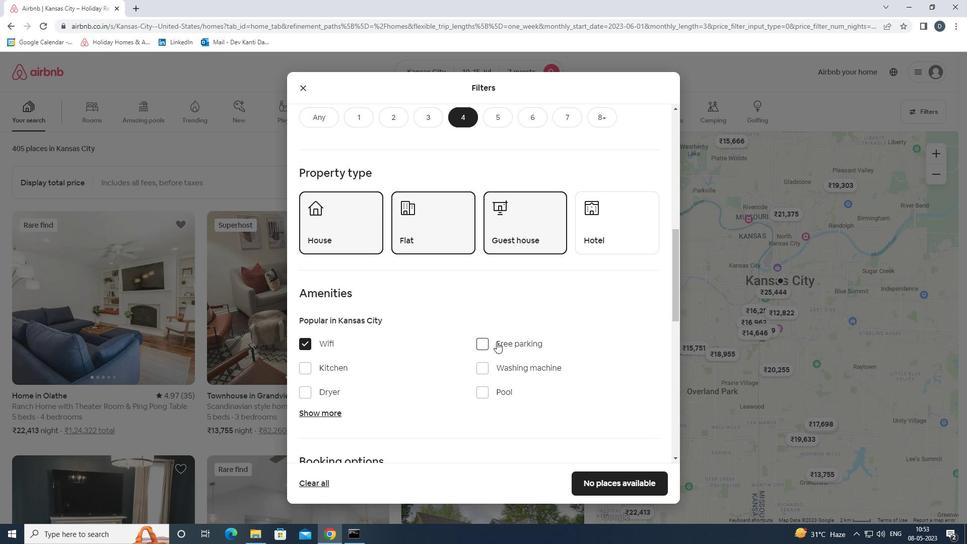
Action: Mouse moved to (326, 417)
Screenshot: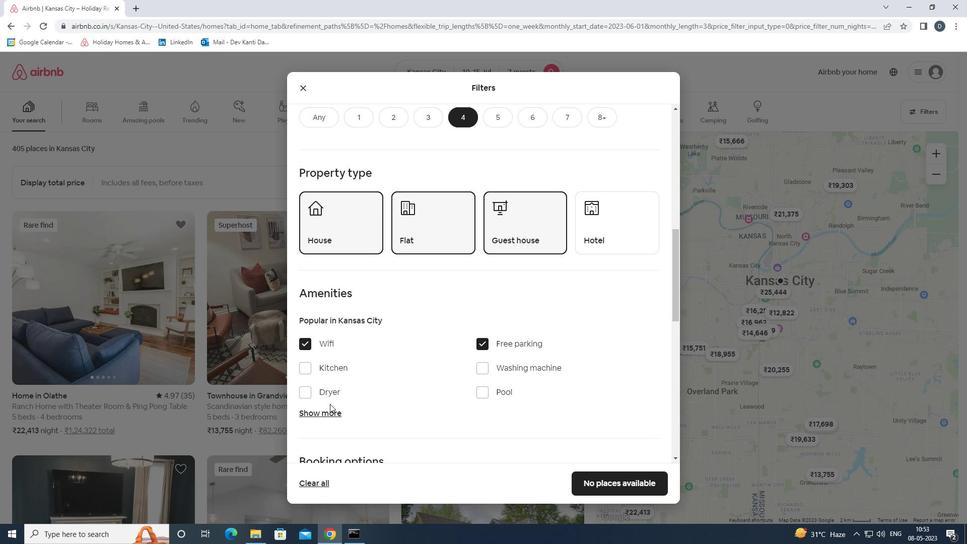 
Action: Mouse pressed left at (326, 417)
Screenshot: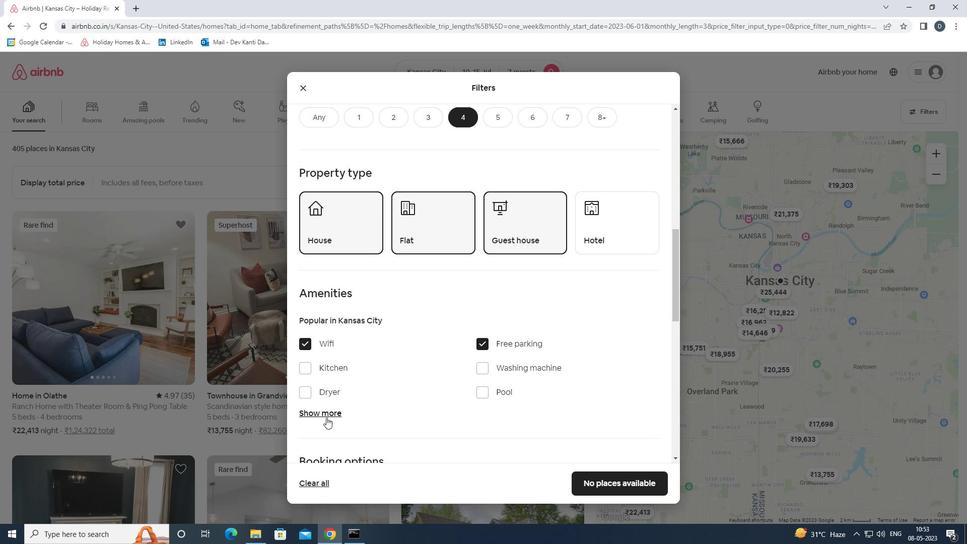 
Action: Mouse moved to (428, 397)
Screenshot: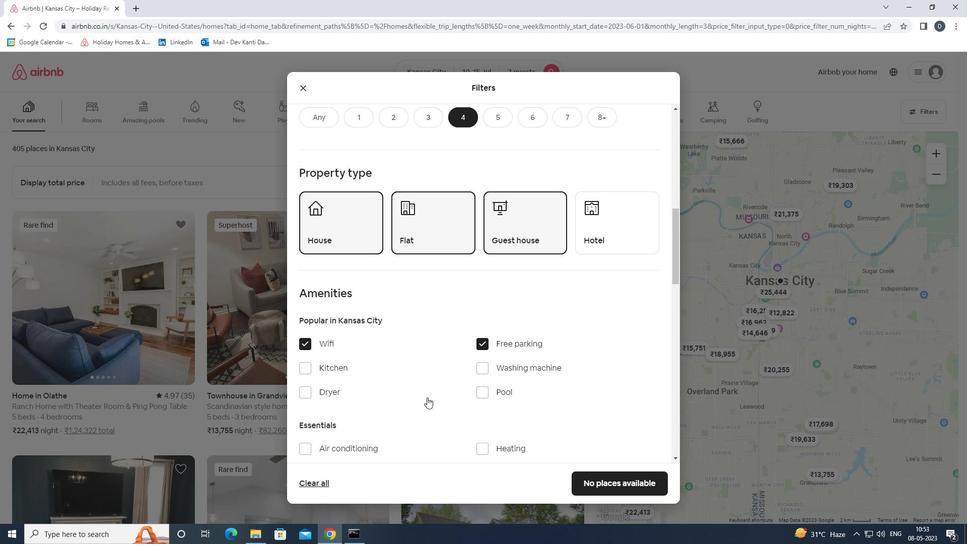 
Action: Mouse scrolled (428, 396) with delta (0, 0)
Screenshot: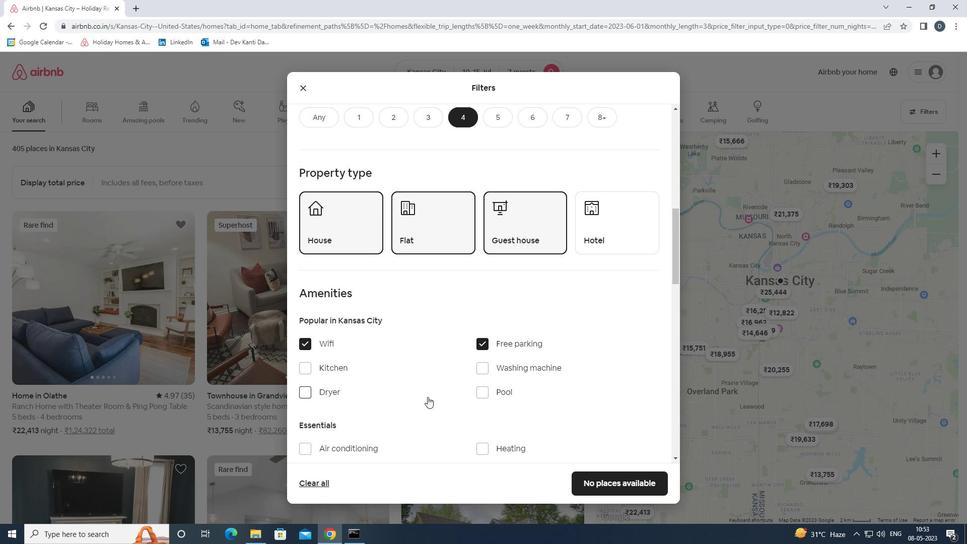 
Action: Mouse scrolled (428, 396) with delta (0, 0)
Screenshot: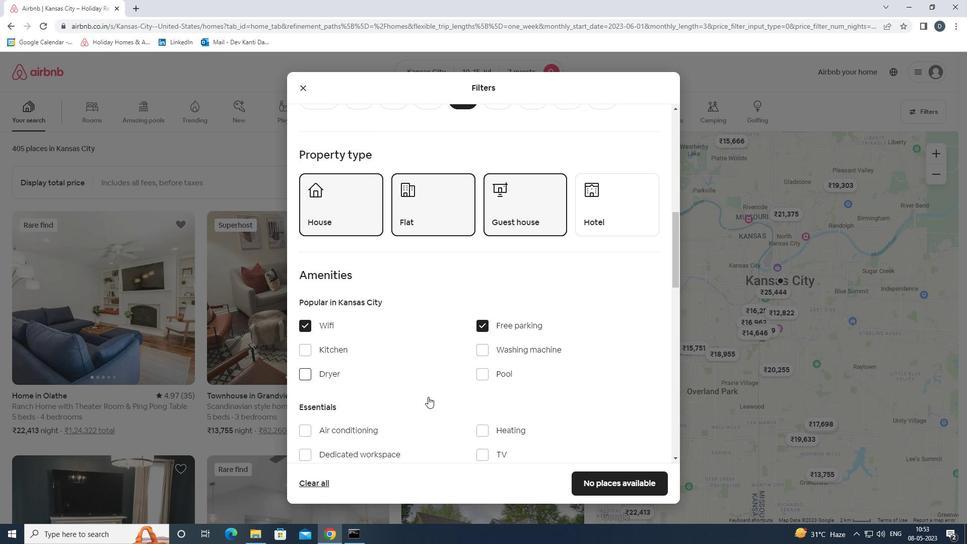 
Action: Mouse moved to (494, 373)
Screenshot: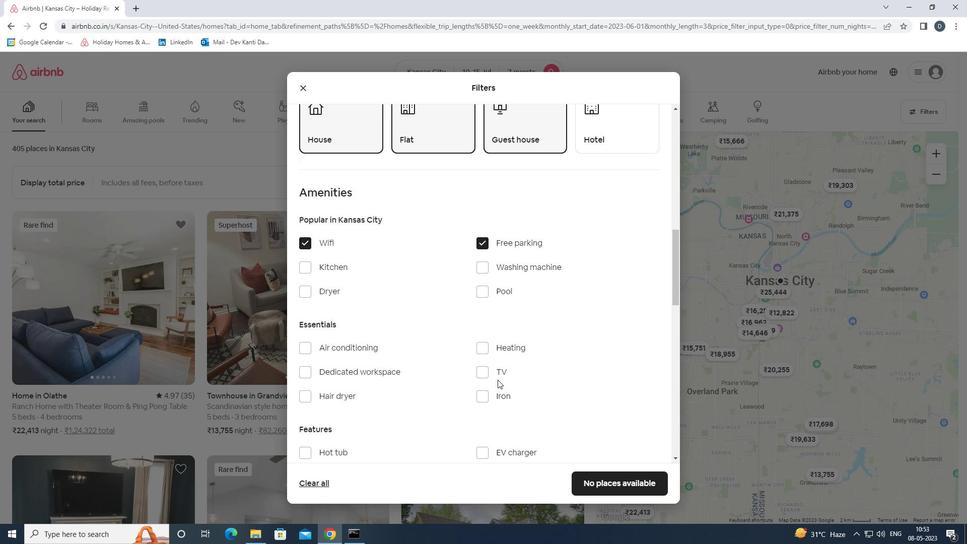 
Action: Mouse pressed left at (494, 373)
Screenshot: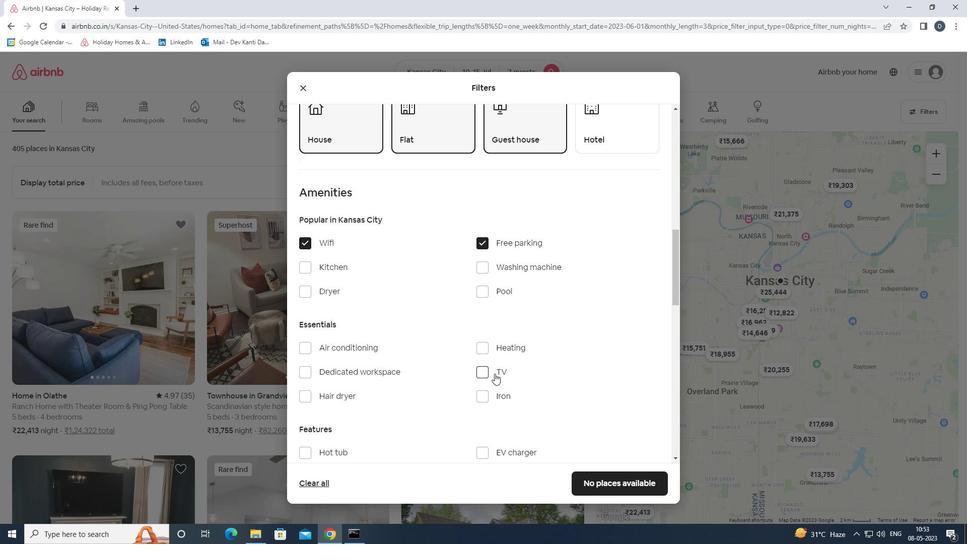 
Action: Mouse moved to (484, 373)
Screenshot: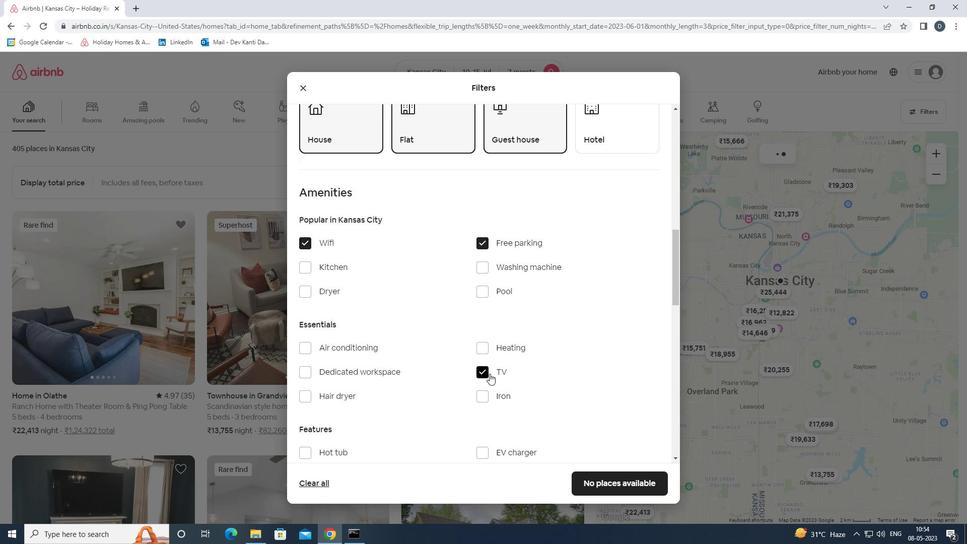 
Action: Mouse scrolled (484, 373) with delta (0, 0)
Screenshot: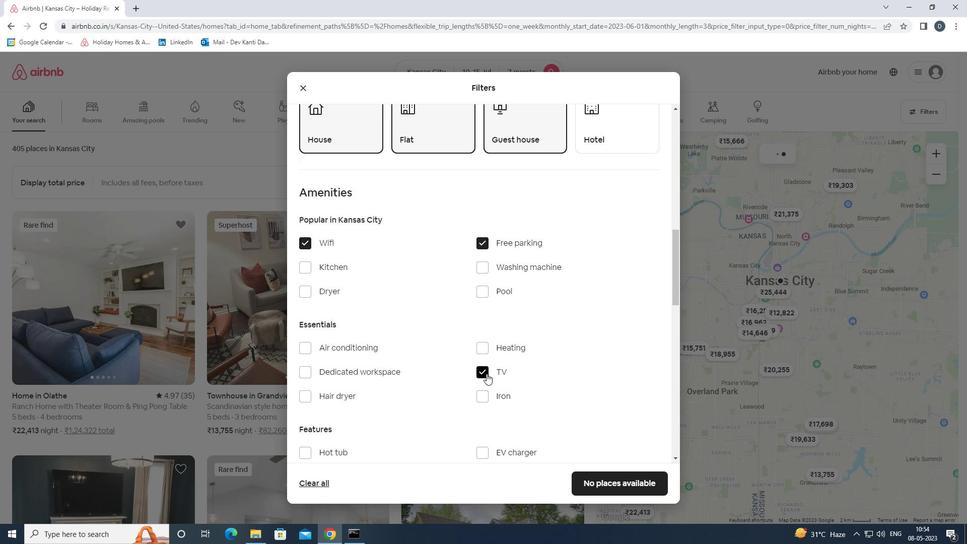 
Action: Mouse moved to (482, 374)
Screenshot: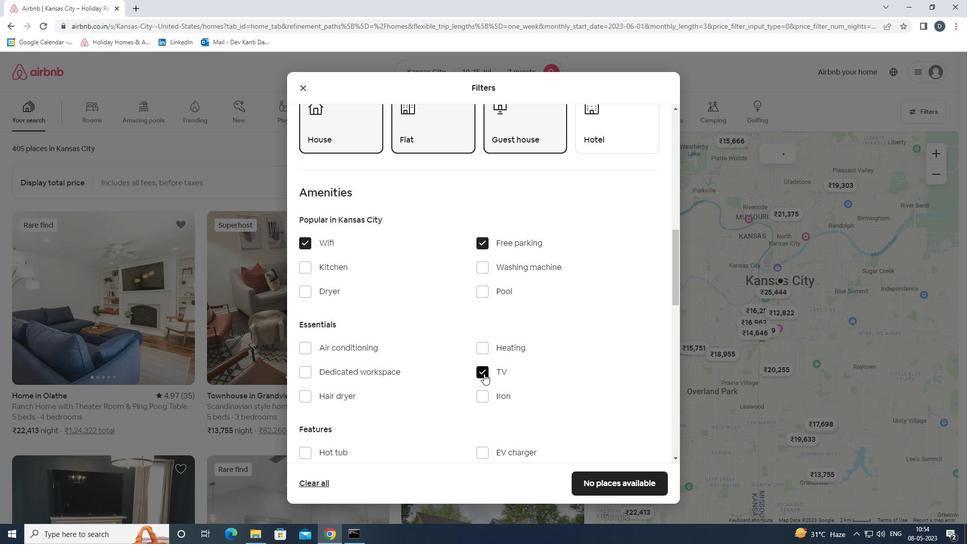
Action: Mouse scrolled (482, 373) with delta (0, 0)
Screenshot: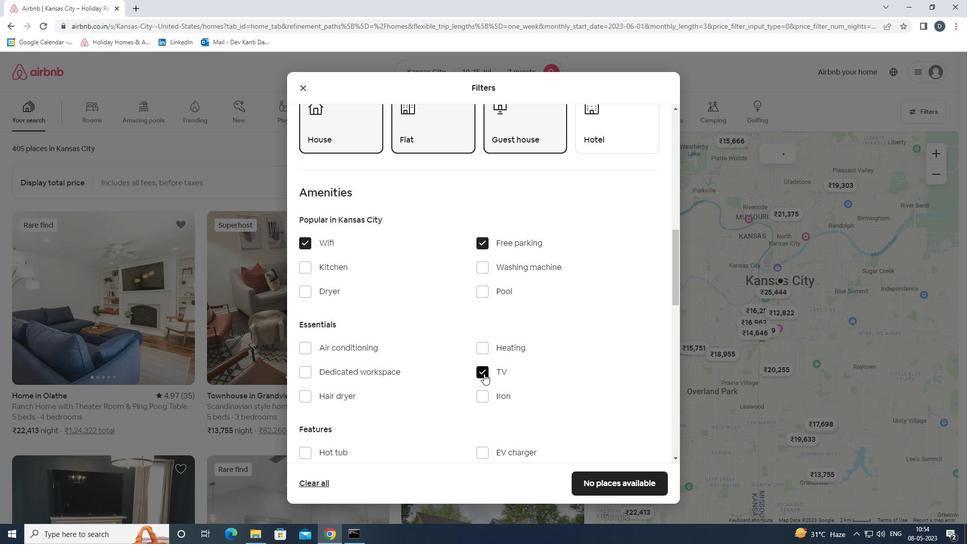 
Action: Mouse moved to (481, 374)
Screenshot: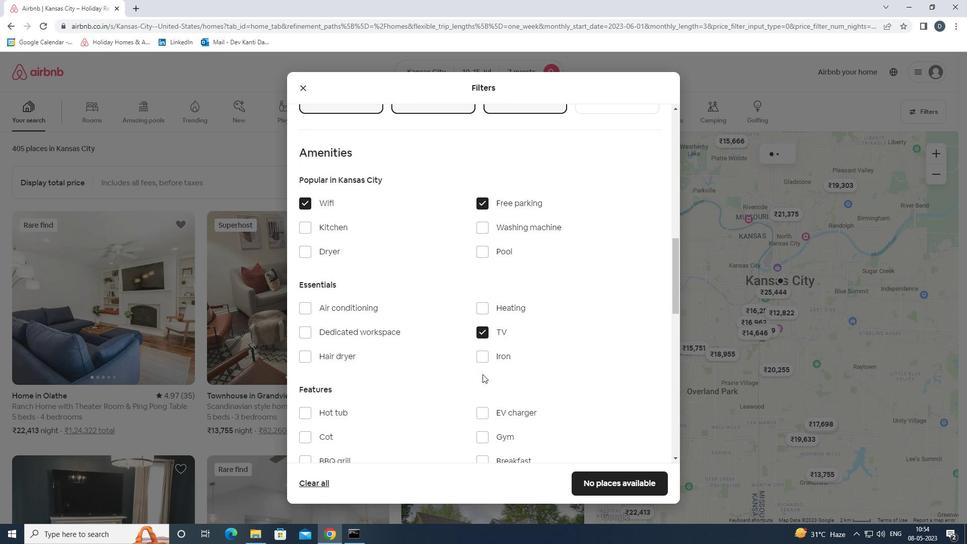 
Action: Mouse scrolled (481, 373) with delta (0, 0)
Screenshot: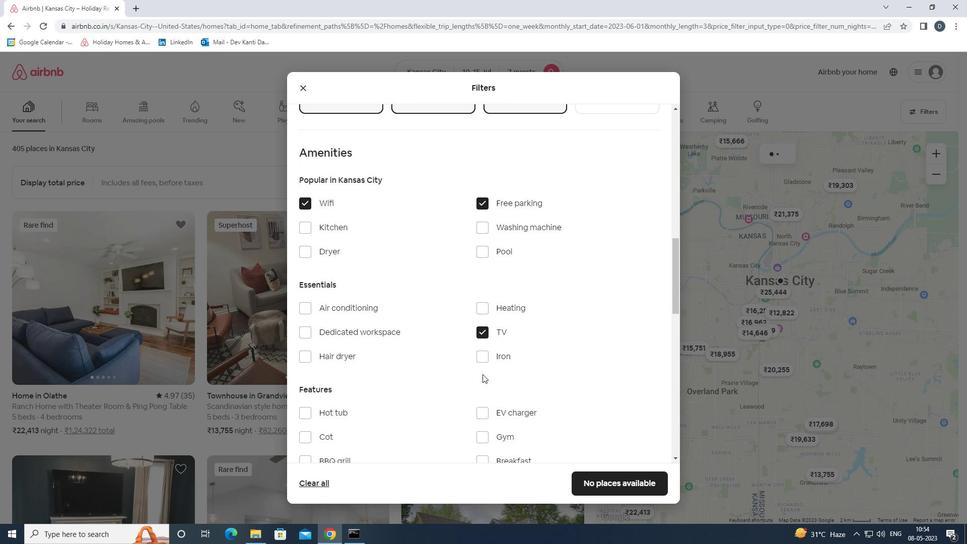 
Action: Mouse moved to (486, 329)
Screenshot: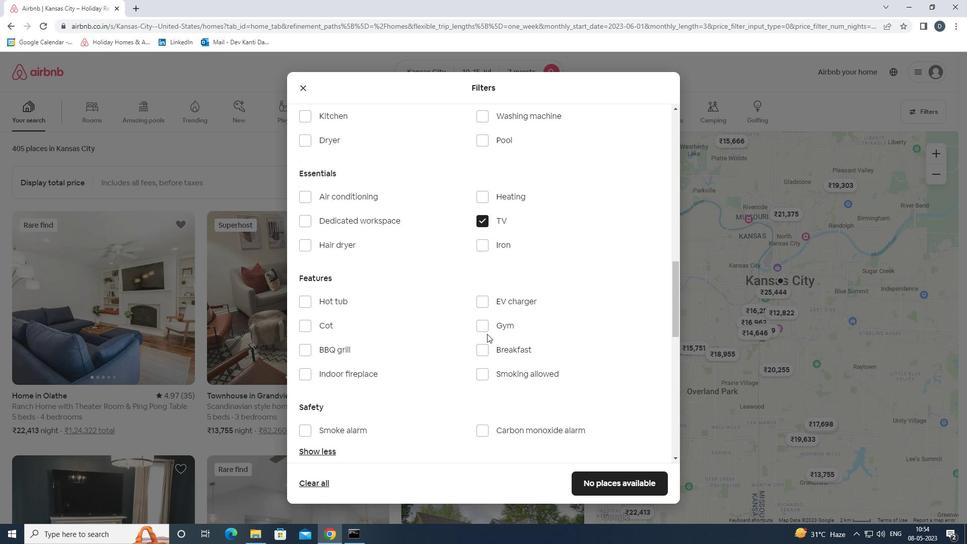 
Action: Mouse pressed left at (486, 329)
Screenshot: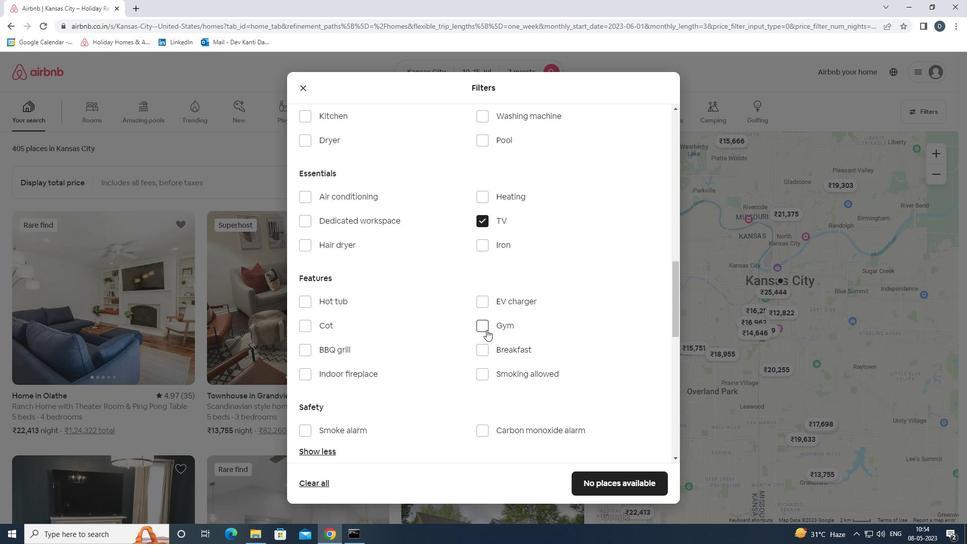 
Action: Mouse moved to (480, 349)
Screenshot: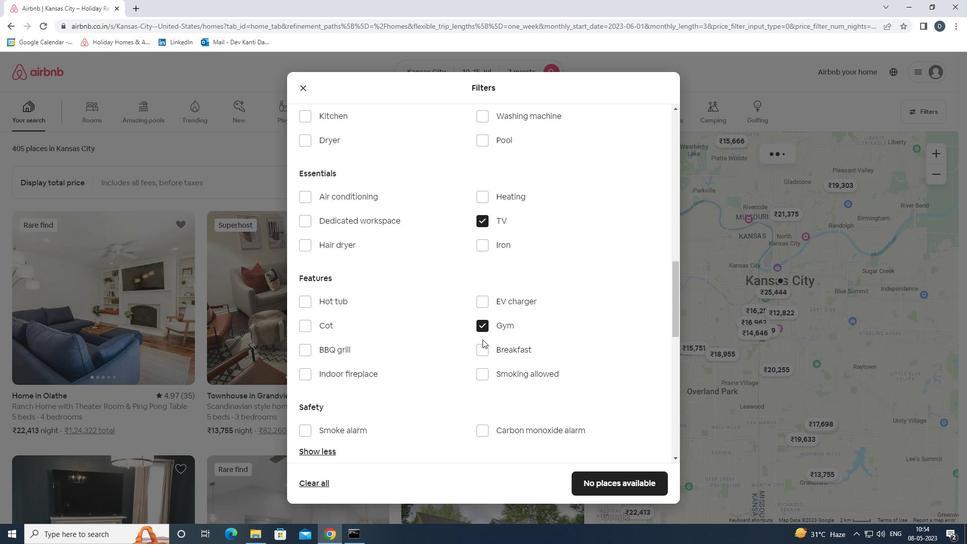 
Action: Mouse pressed left at (480, 349)
Screenshot: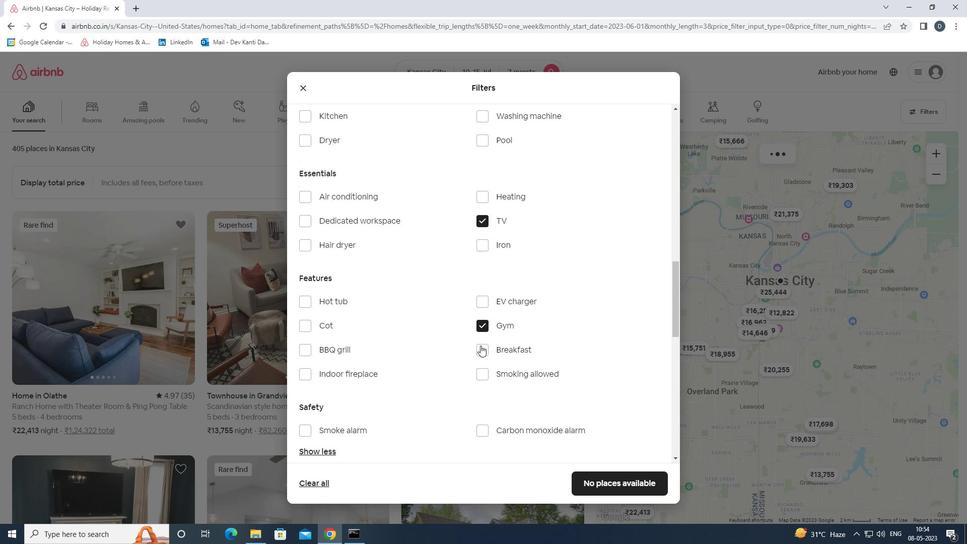 
Action: Mouse scrolled (480, 349) with delta (0, 0)
Screenshot: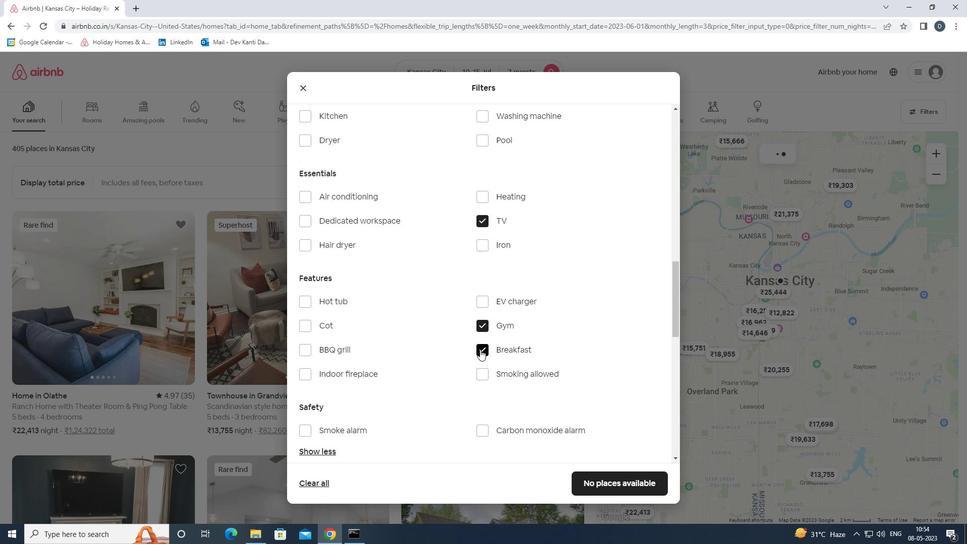 
Action: Mouse scrolled (480, 349) with delta (0, 0)
Screenshot: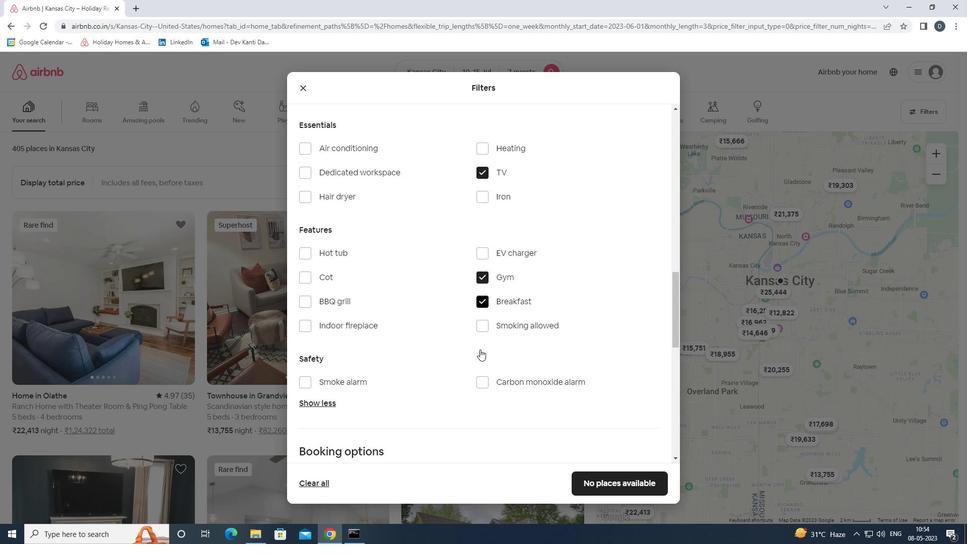
Action: Mouse moved to (480, 350)
Screenshot: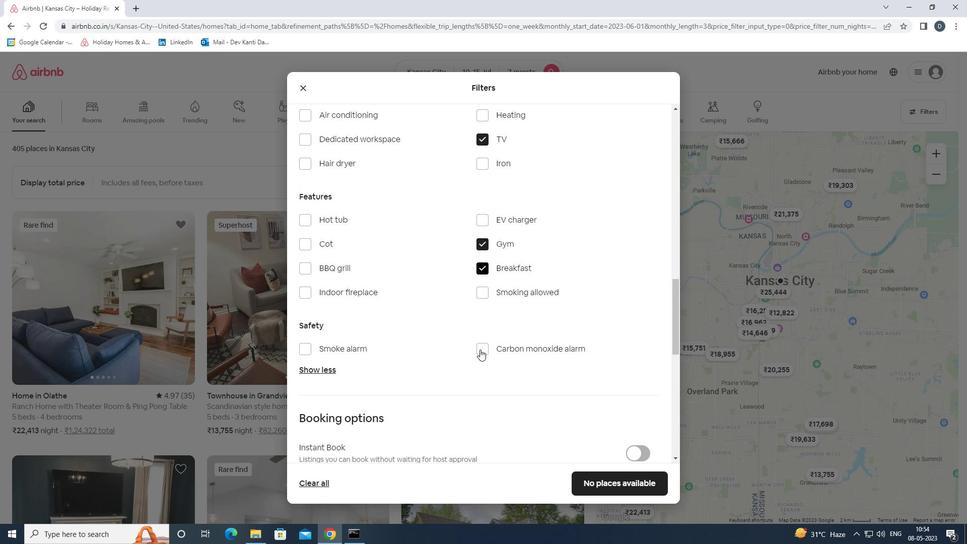 
Action: Mouse scrolled (480, 349) with delta (0, 0)
Screenshot: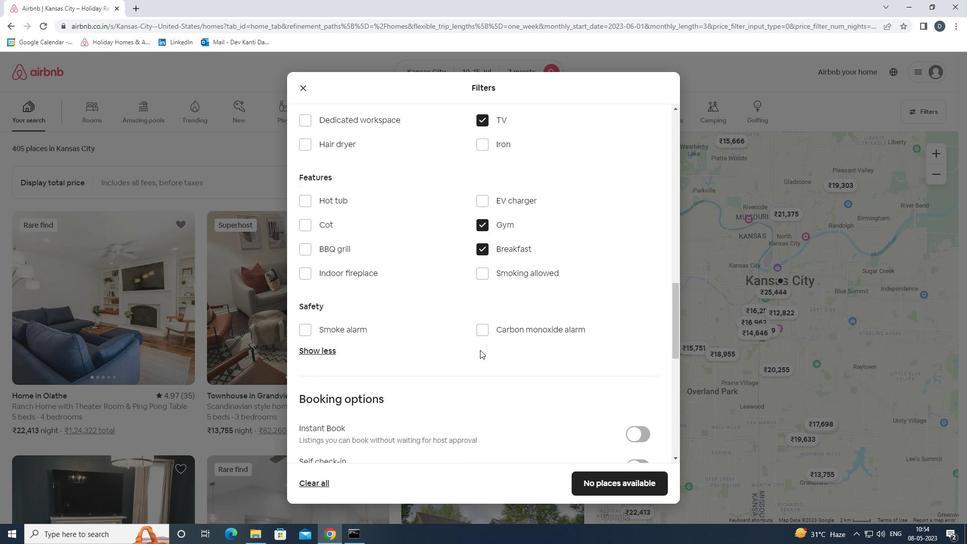 
Action: Mouse scrolled (480, 349) with delta (0, 0)
Screenshot: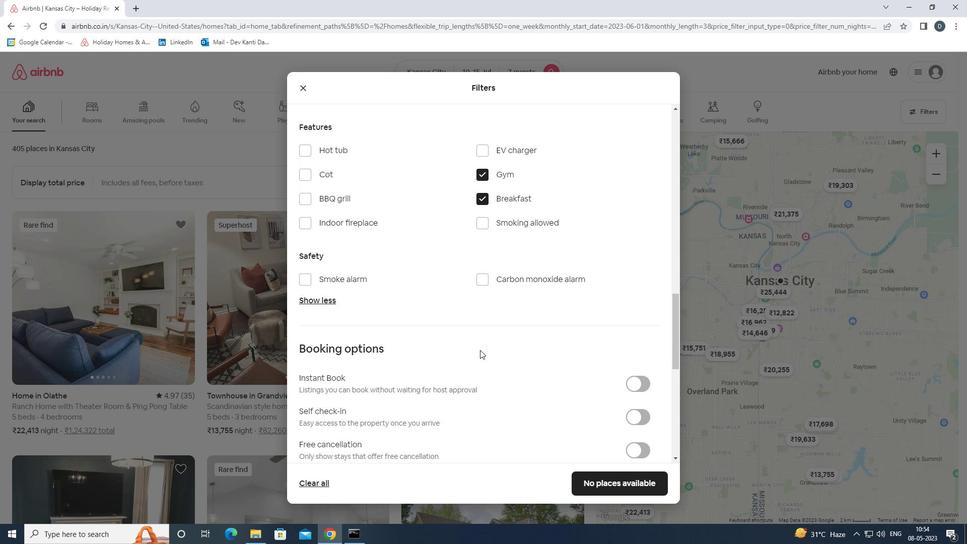 
Action: Mouse scrolled (480, 349) with delta (0, 0)
Screenshot: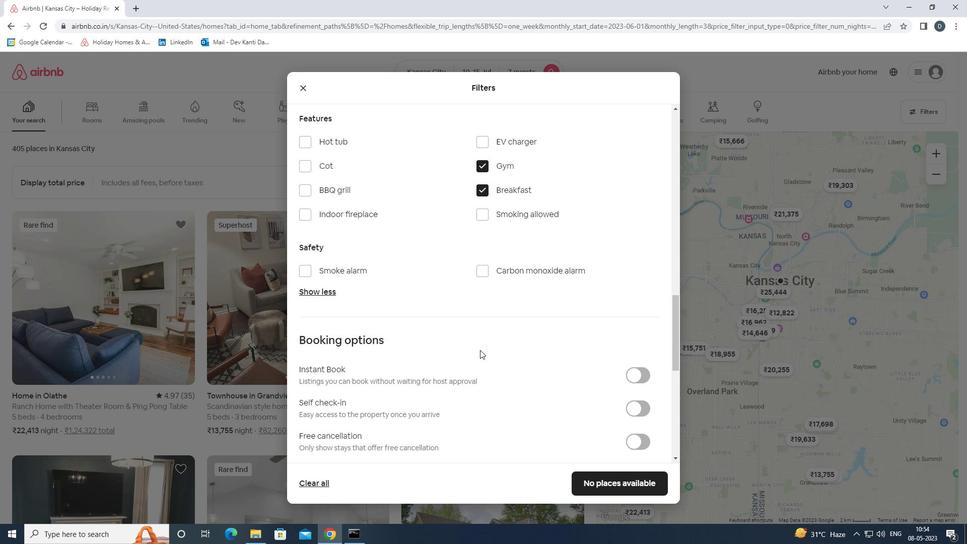 
Action: Mouse moved to (629, 321)
Screenshot: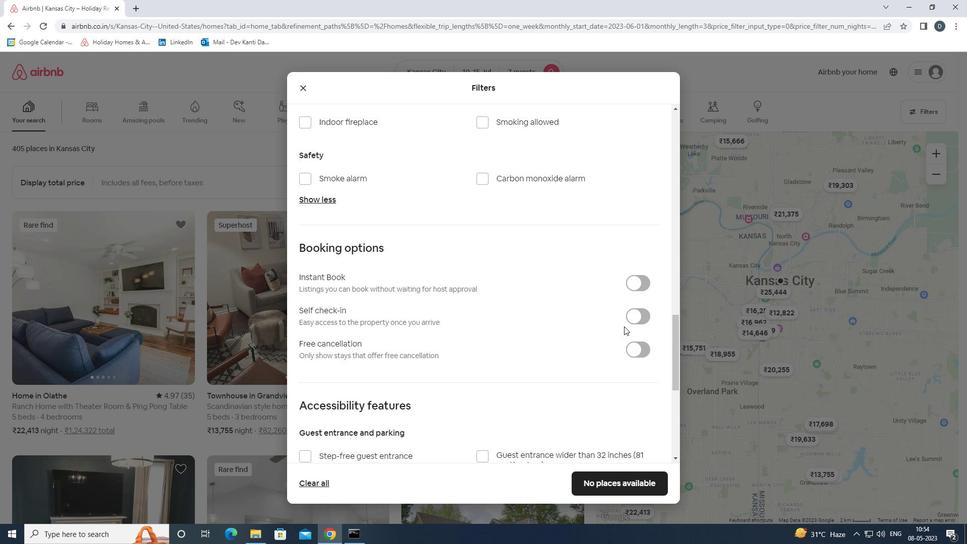 
Action: Mouse pressed left at (629, 321)
Screenshot: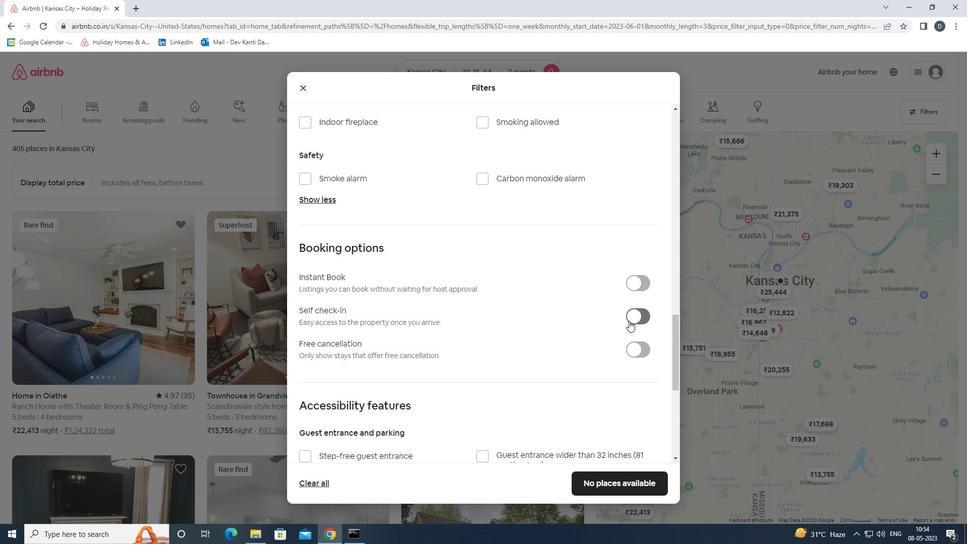 
Action: Mouse scrolled (629, 320) with delta (0, 0)
Screenshot: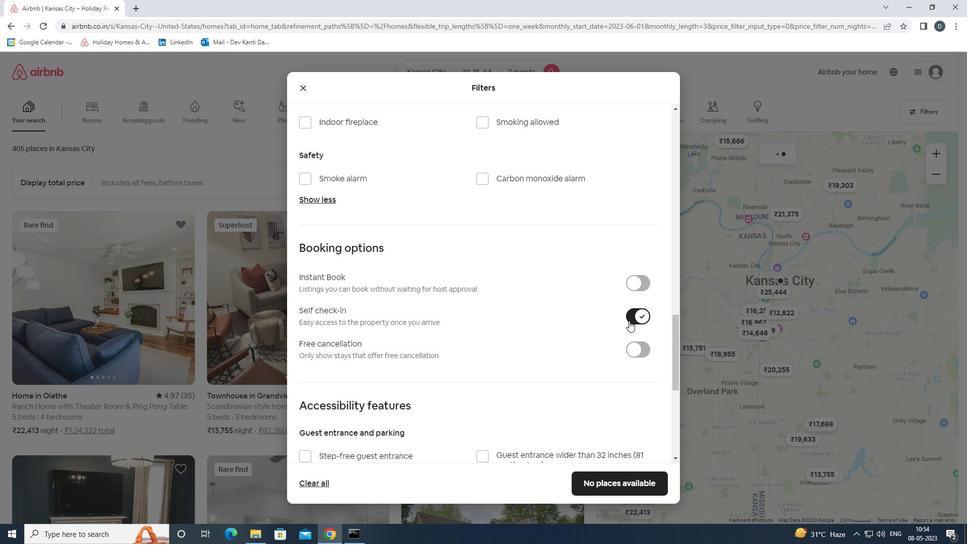 
Action: Mouse scrolled (629, 320) with delta (0, 0)
Screenshot: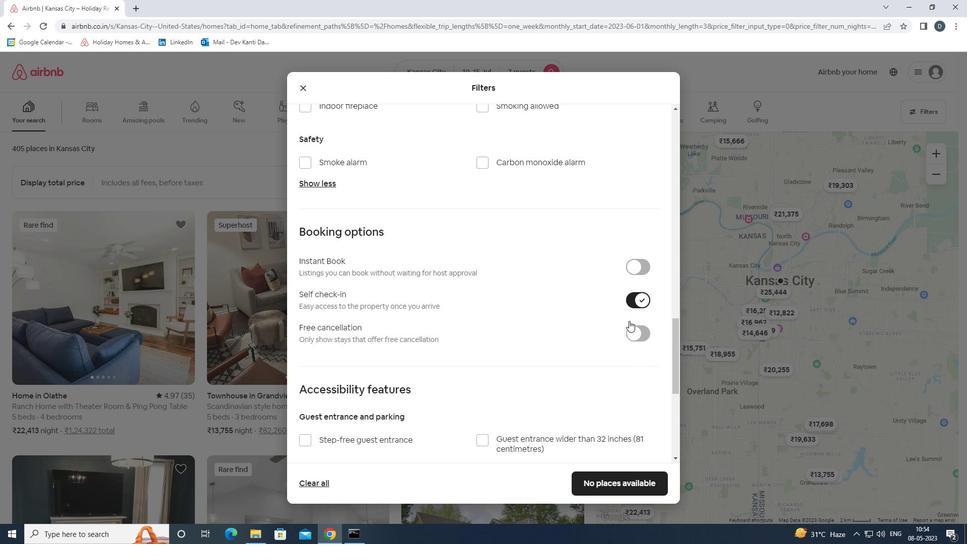 
Action: Mouse scrolled (629, 320) with delta (0, 0)
Screenshot: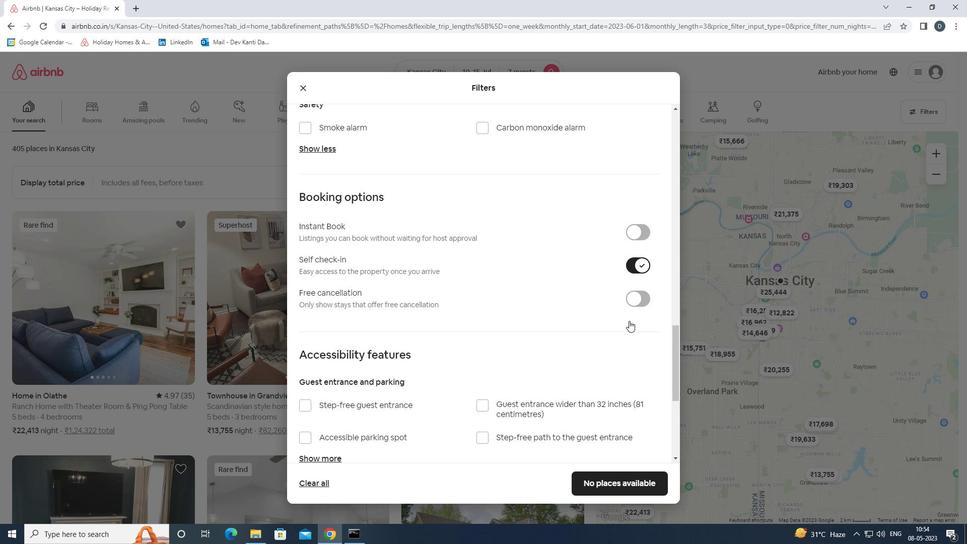 
Action: Mouse scrolled (629, 320) with delta (0, 0)
Screenshot: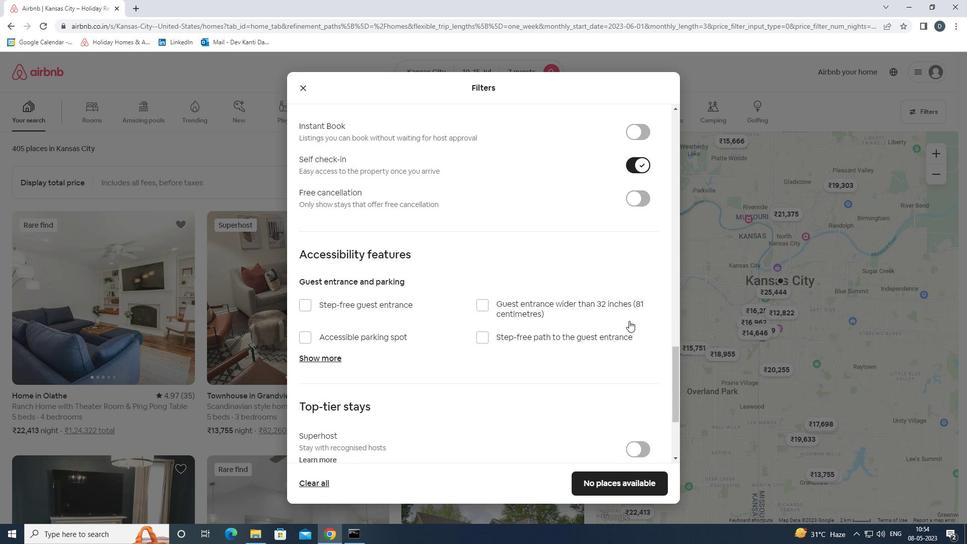 
Action: Mouse scrolled (629, 320) with delta (0, 0)
Screenshot: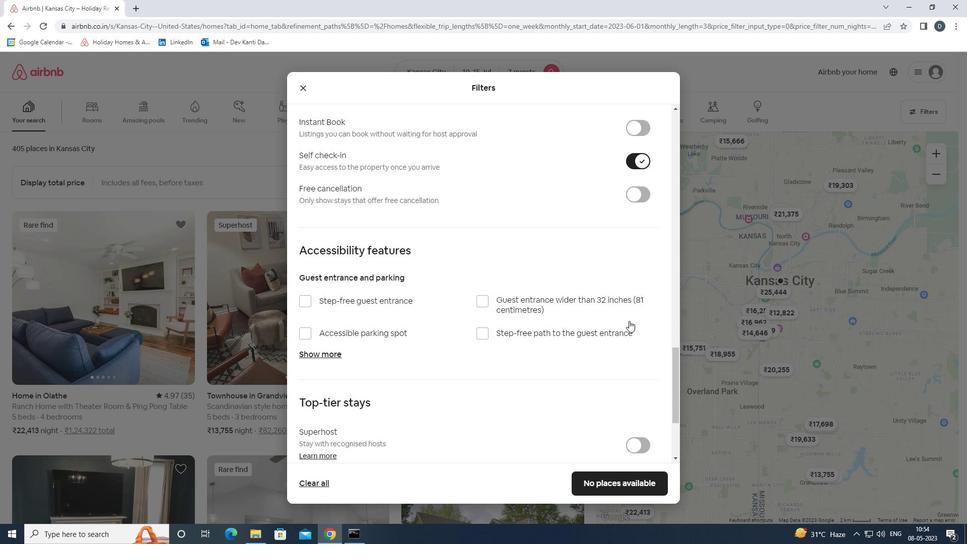 
Action: Mouse scrolled (629, 320) with delta (0, 0)
Screenshot: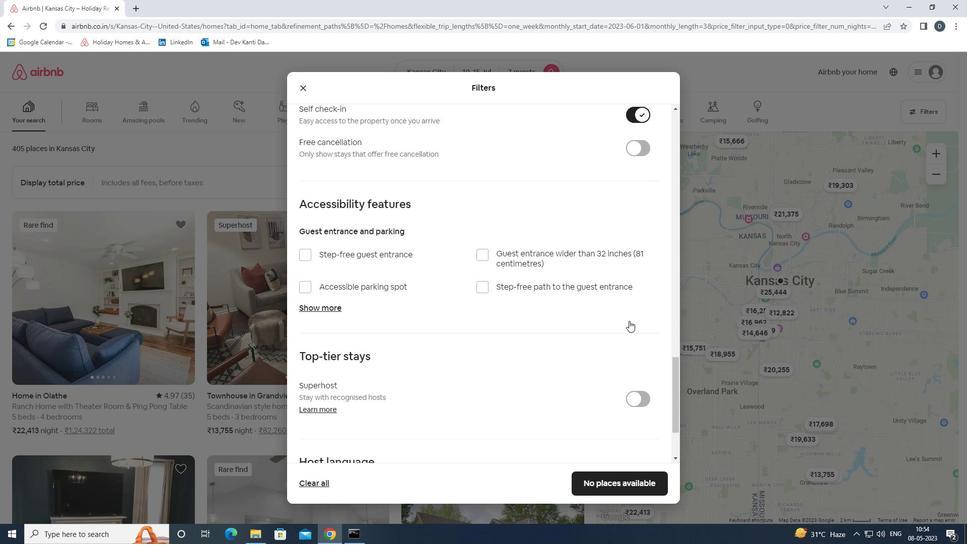 
Action: Mouse scrolled (629, 320) with delta (0, 0)
Screenshot: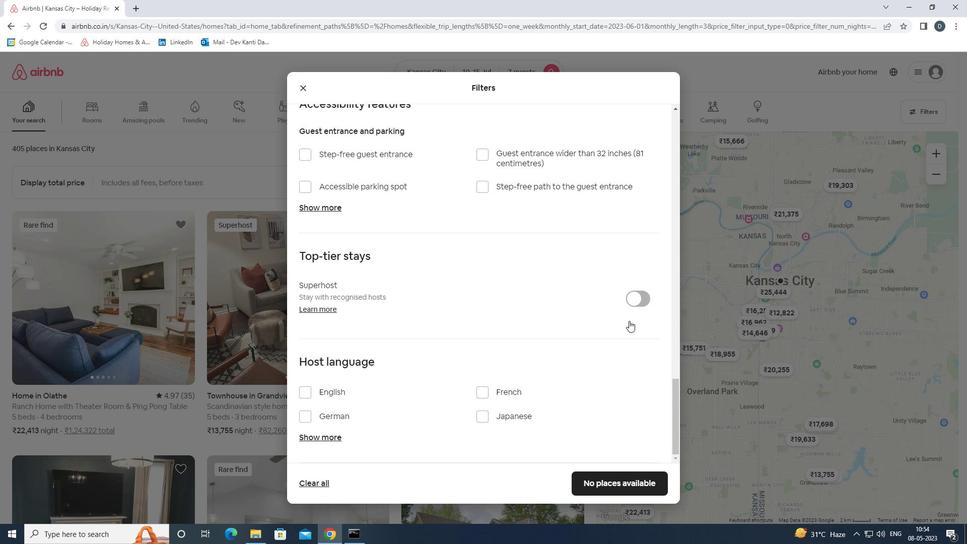
Action: Mouse moved to (334, 394)
Screenshot: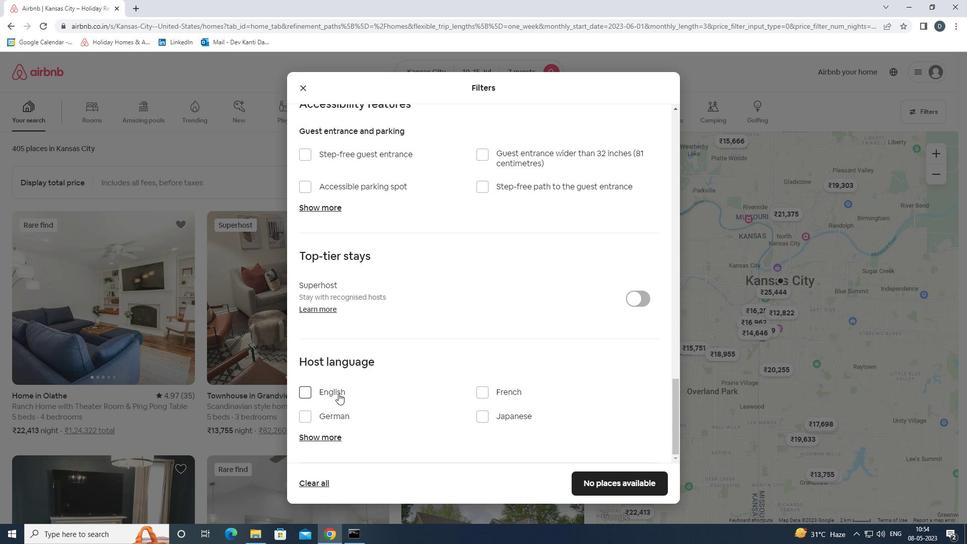 
Action: Mouse pressed left at (334, 394)
Screenshot: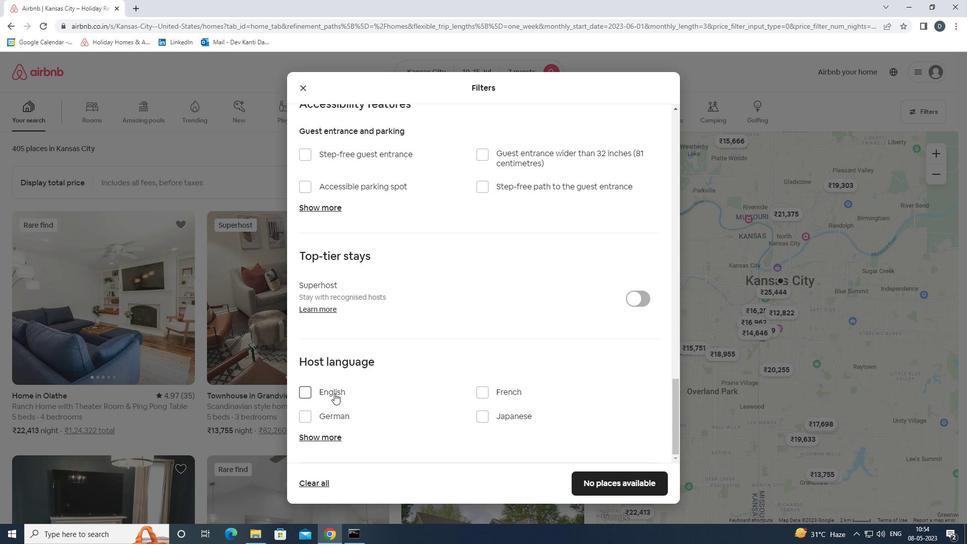 
Action: Mouse moved to (587, 483)
Screenshot: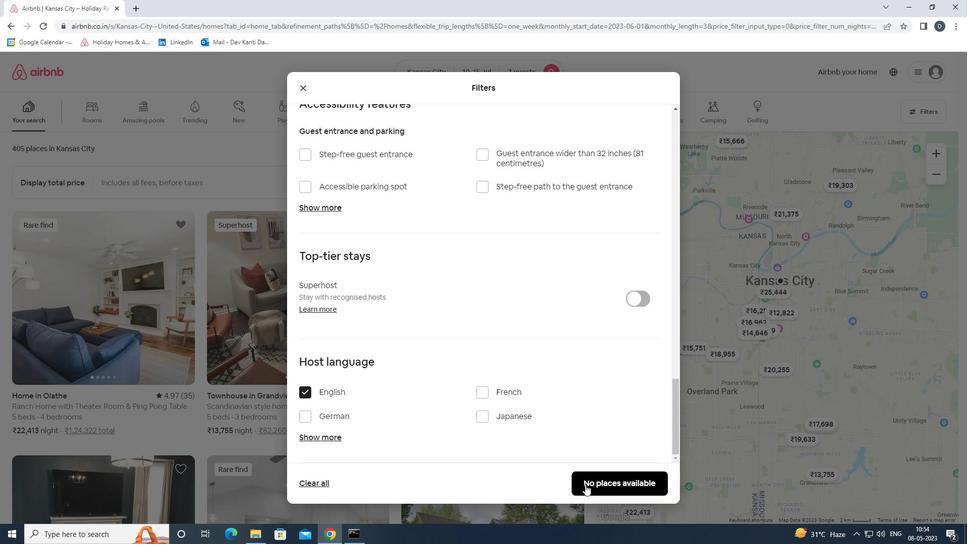 
Action: Mouse pressed left at (587, 483)
Screenshot: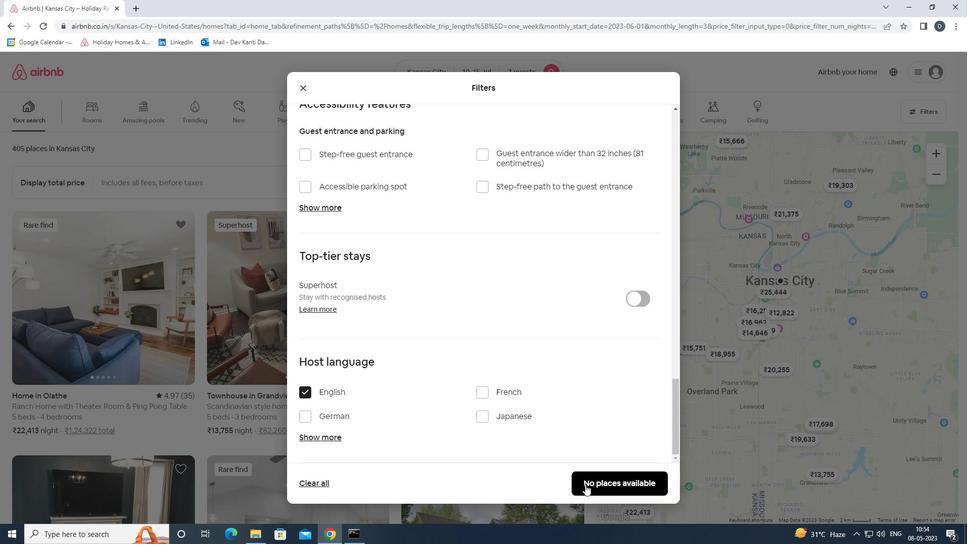 
Action: Mouse moved to (583, 443)
Screenshot: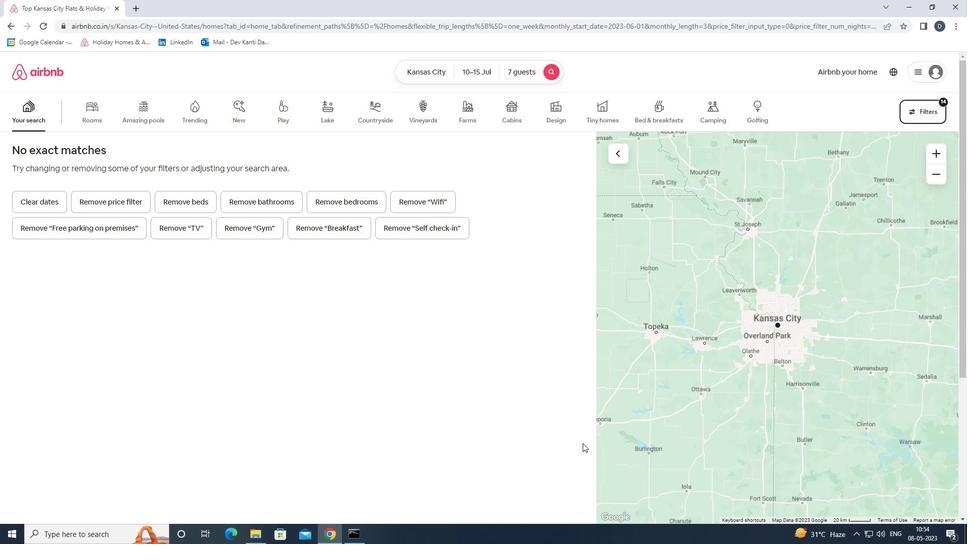 
